 Task: Search one way flight ticket for 2 adults, 2 children, 2 infants in seat in first from Pensacola: Pensacola International Airport to Gillette: Gillette Campbell County Airport on 5-1-2023. Choice of flights is Southwest. Number of bags: 1 checked bag. Outbound departure time preference is 15:00.
Action: Mouse moved to (208, 186)
Screenshot: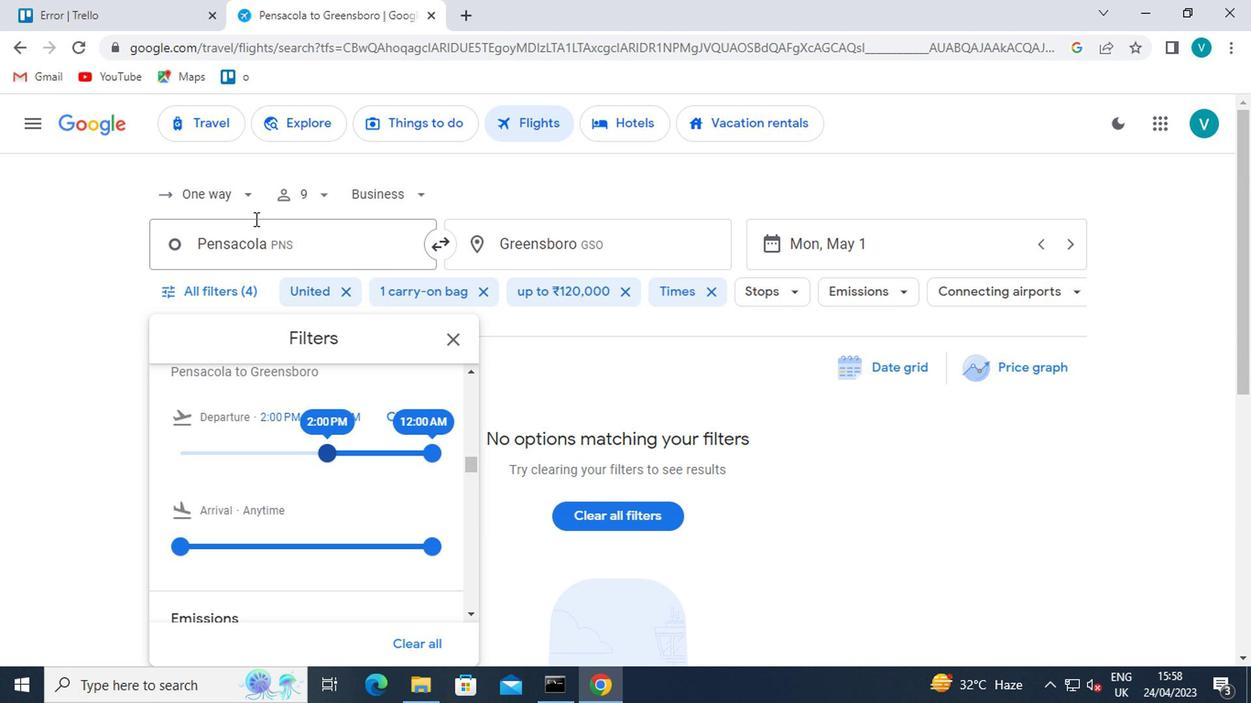 
Action: Mouse pressed left at (208, 186)
Screenshot: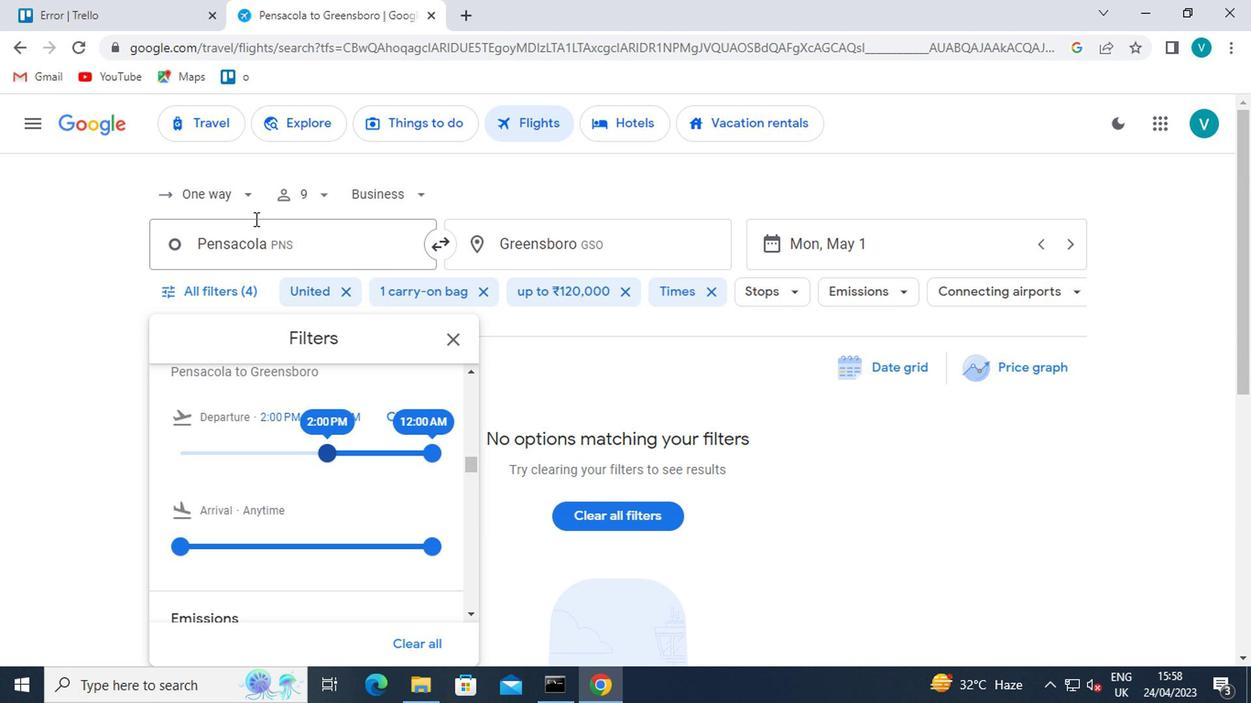 
Action: Mouse moved to (221, 277)
Screenshot: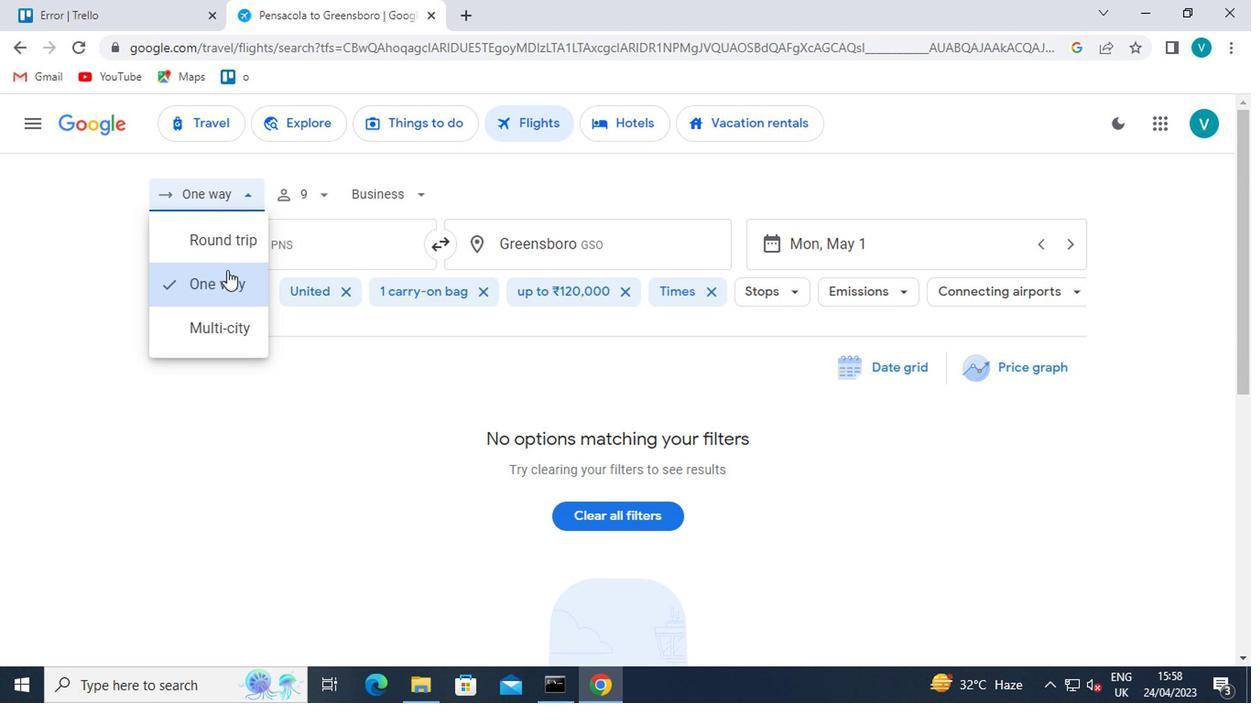 
Action: Mouse pressed left at (221, 277)
Screenshot: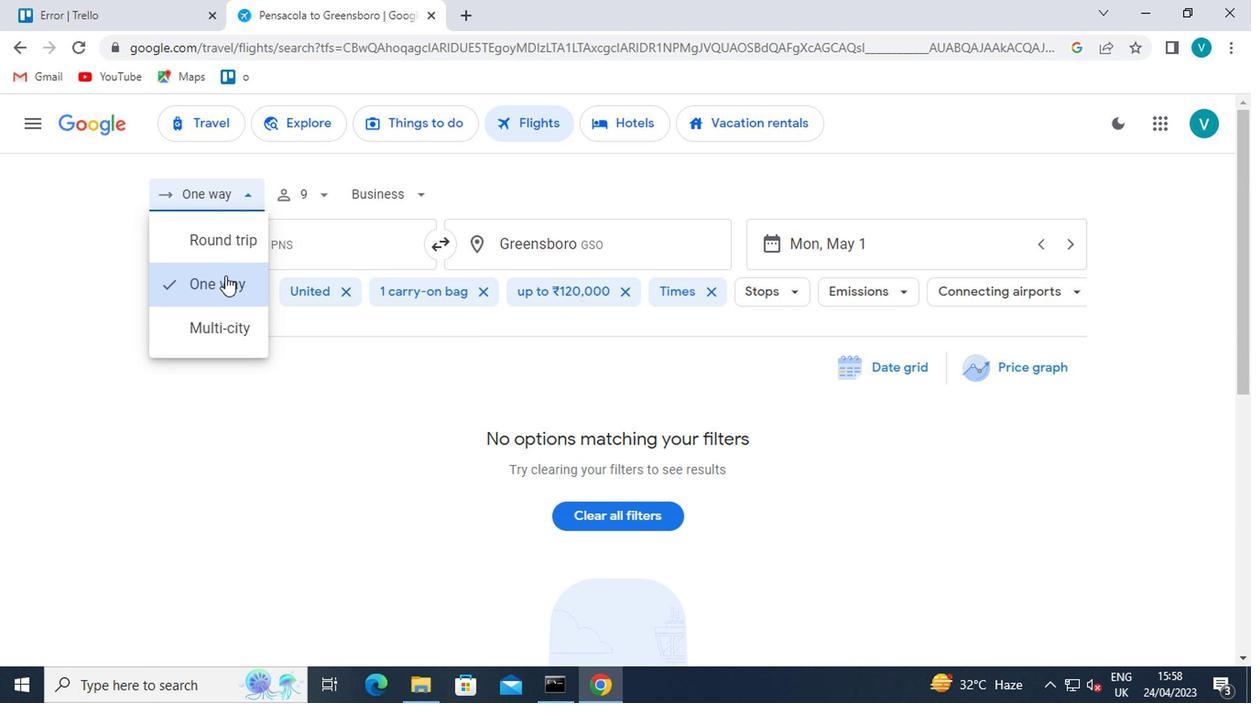
Action: Mouse moved to (312, 198)
Screenshot: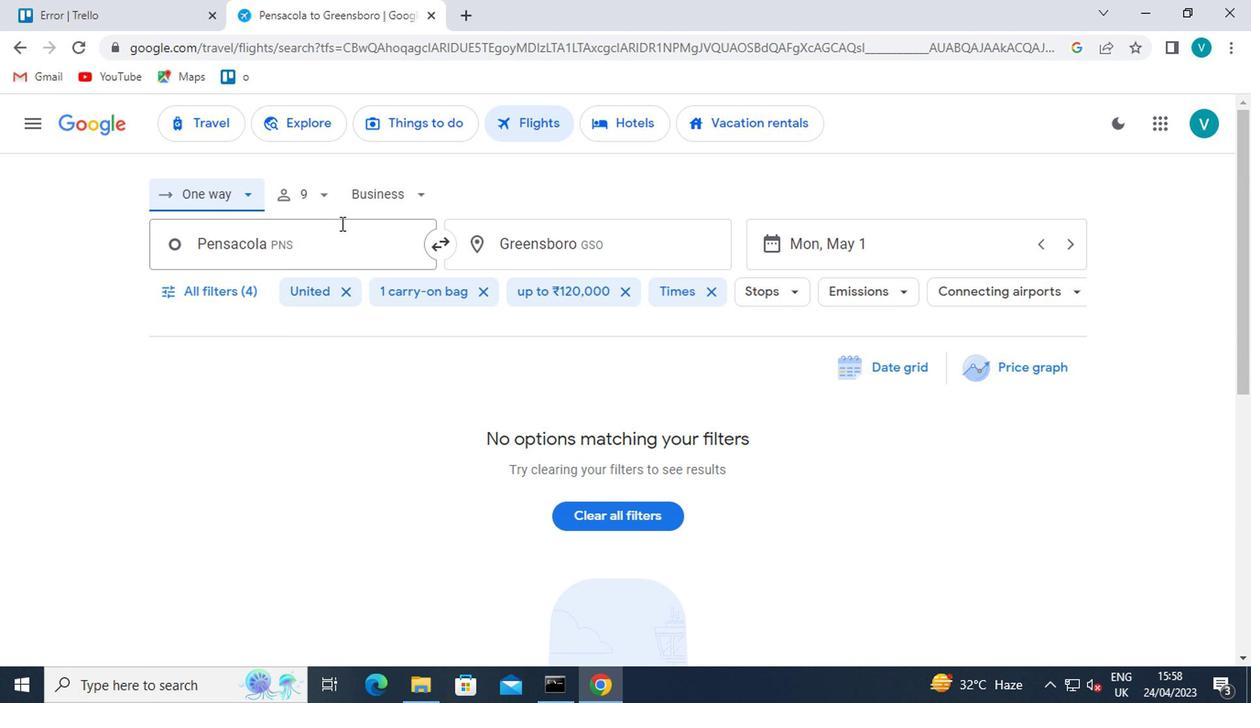 
Action: Mouse pressed left at (312, 198)
Screenshot: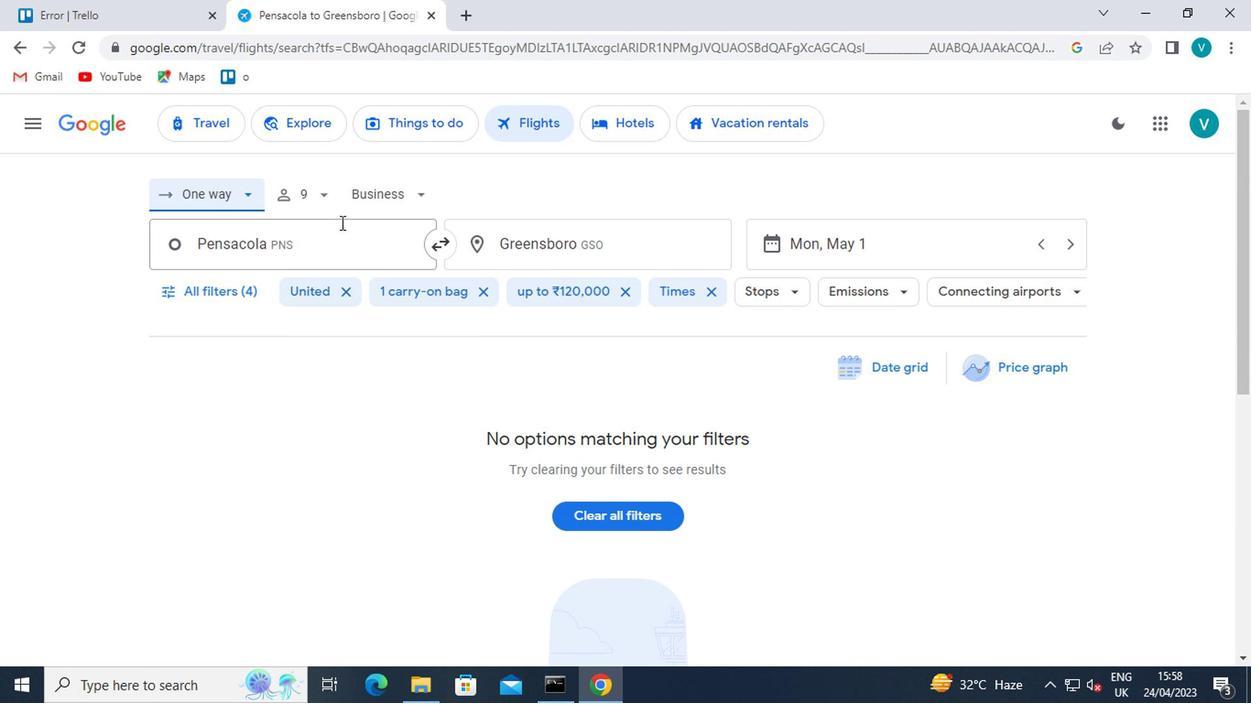 
Action: Mouse moved to (456, 246)
Screenshot: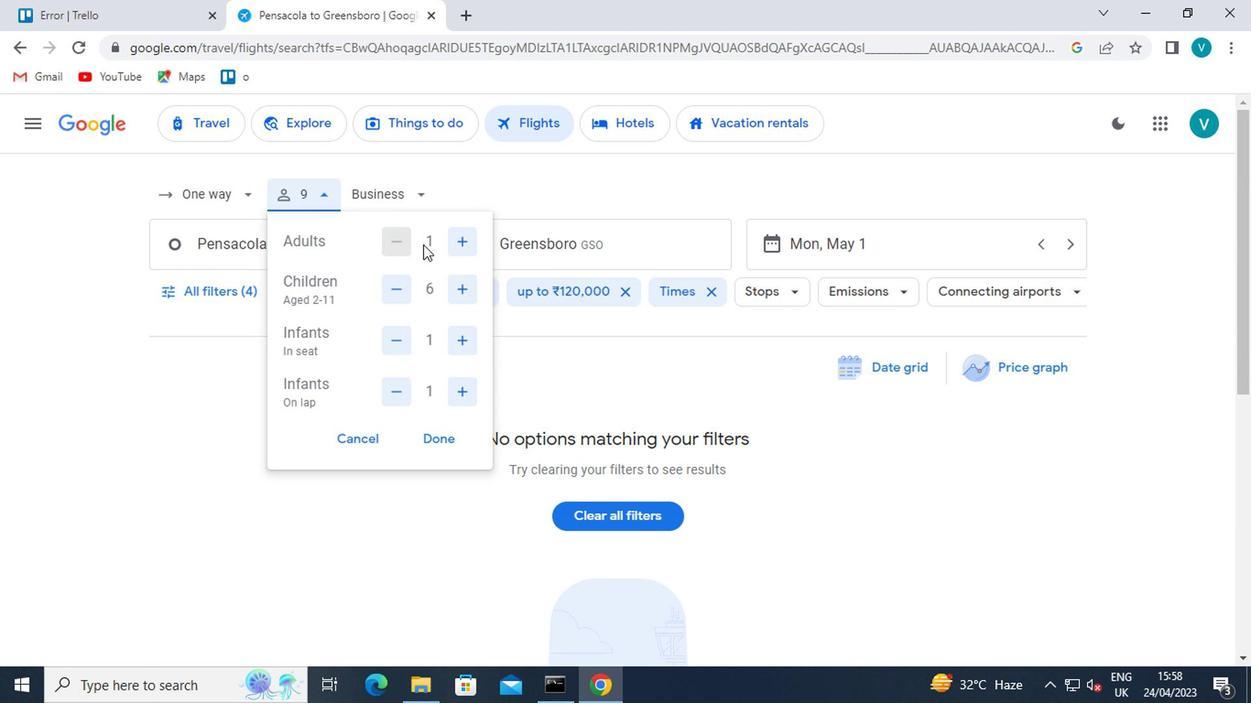 
Action: Mouse pressed left at (456, 246)
Screenshot: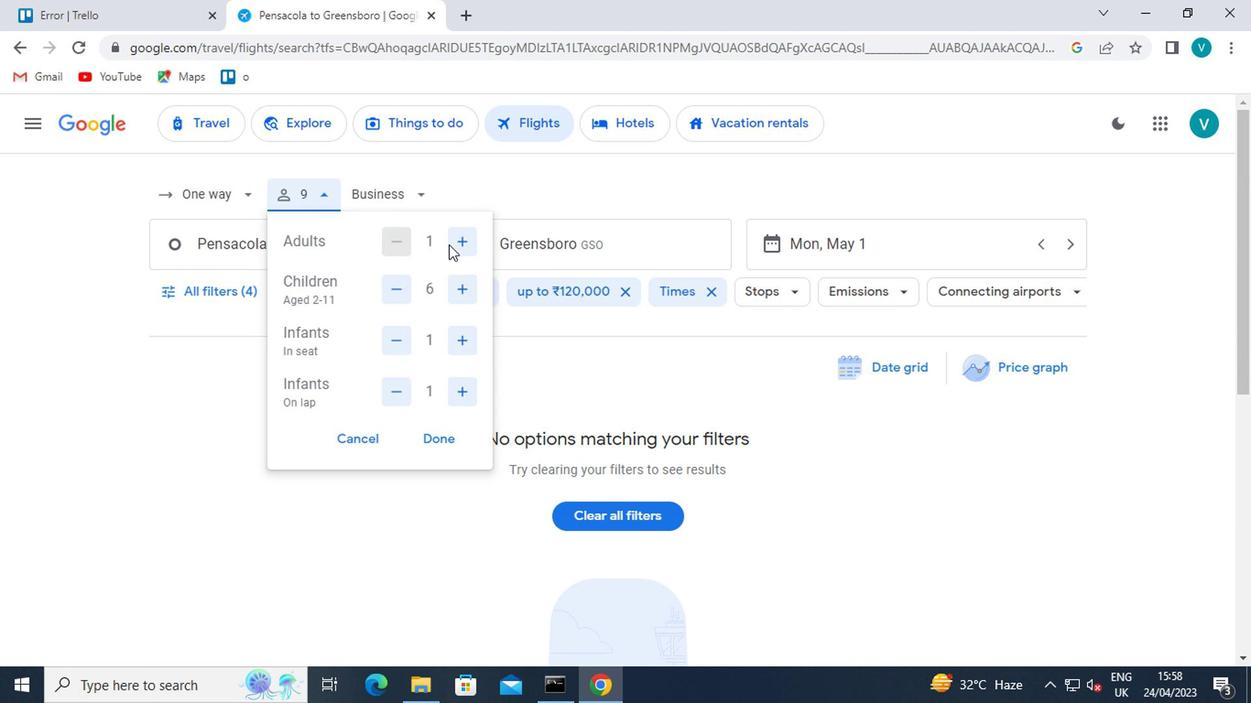 
Action: Mouse moved to (390, 284)
Screenshot: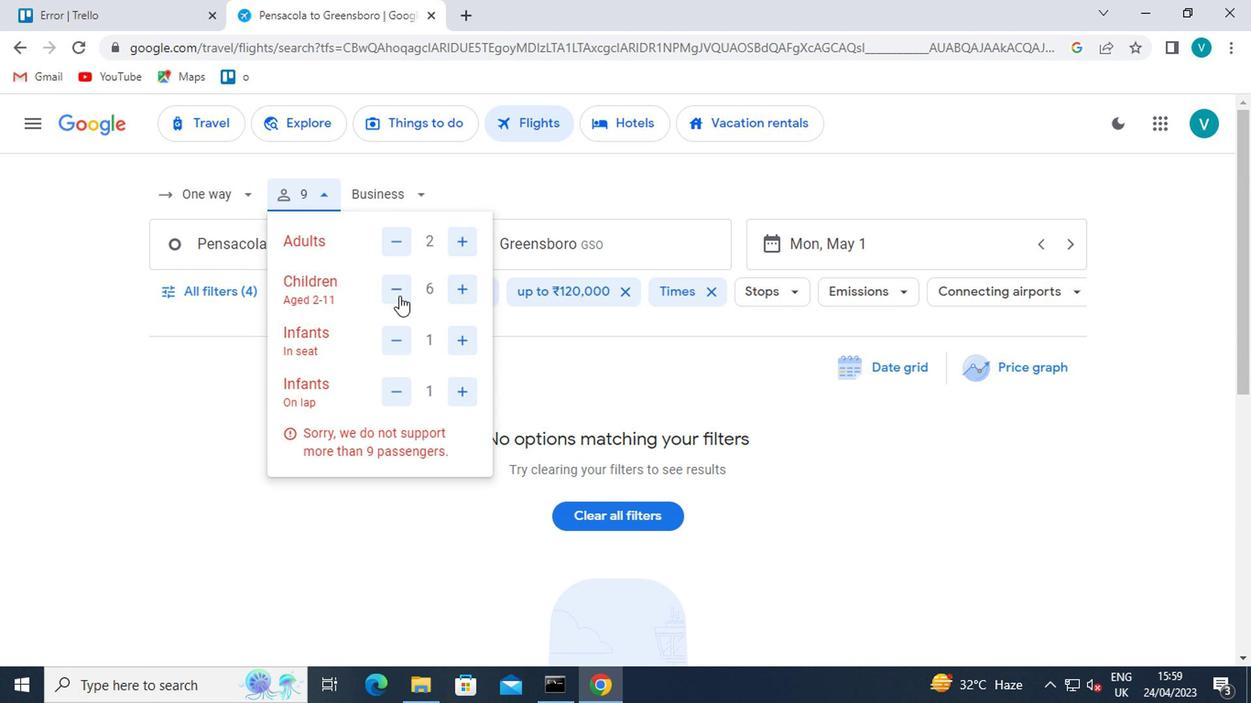 
Action: Mouse pressed left at (390, 284)
Screenshot: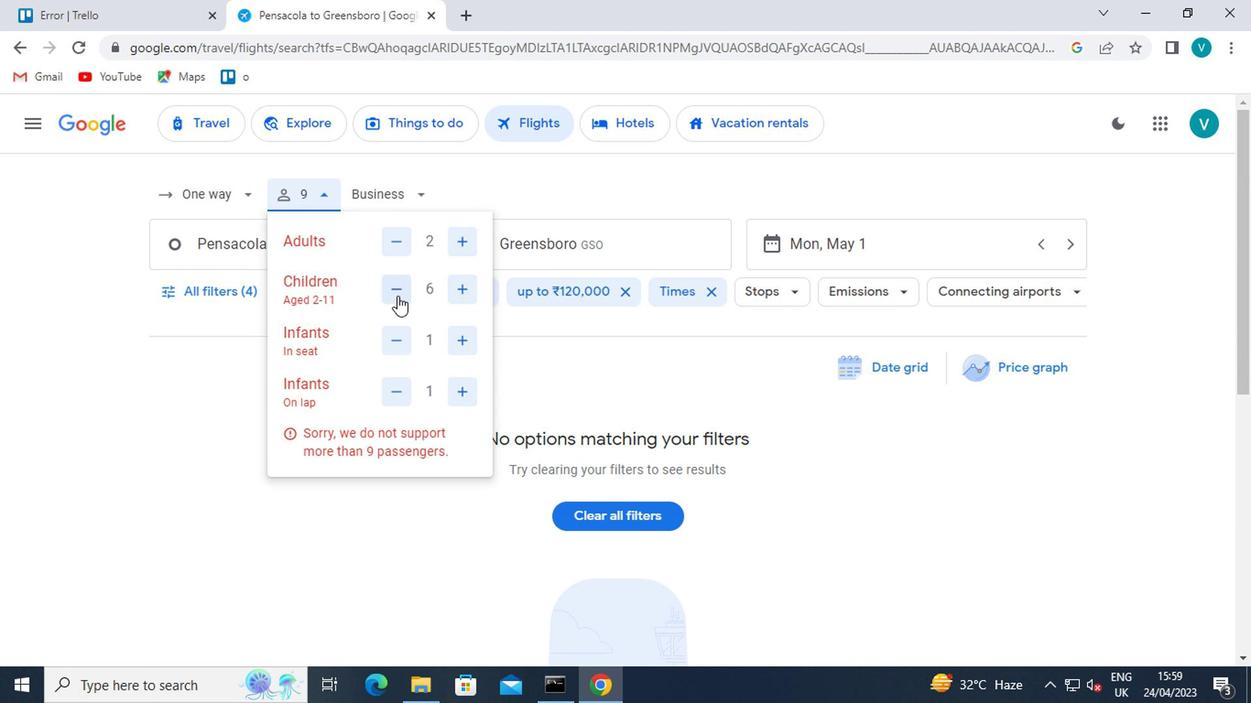 
Action: Mouse moved to (390, 284)
Screenshot: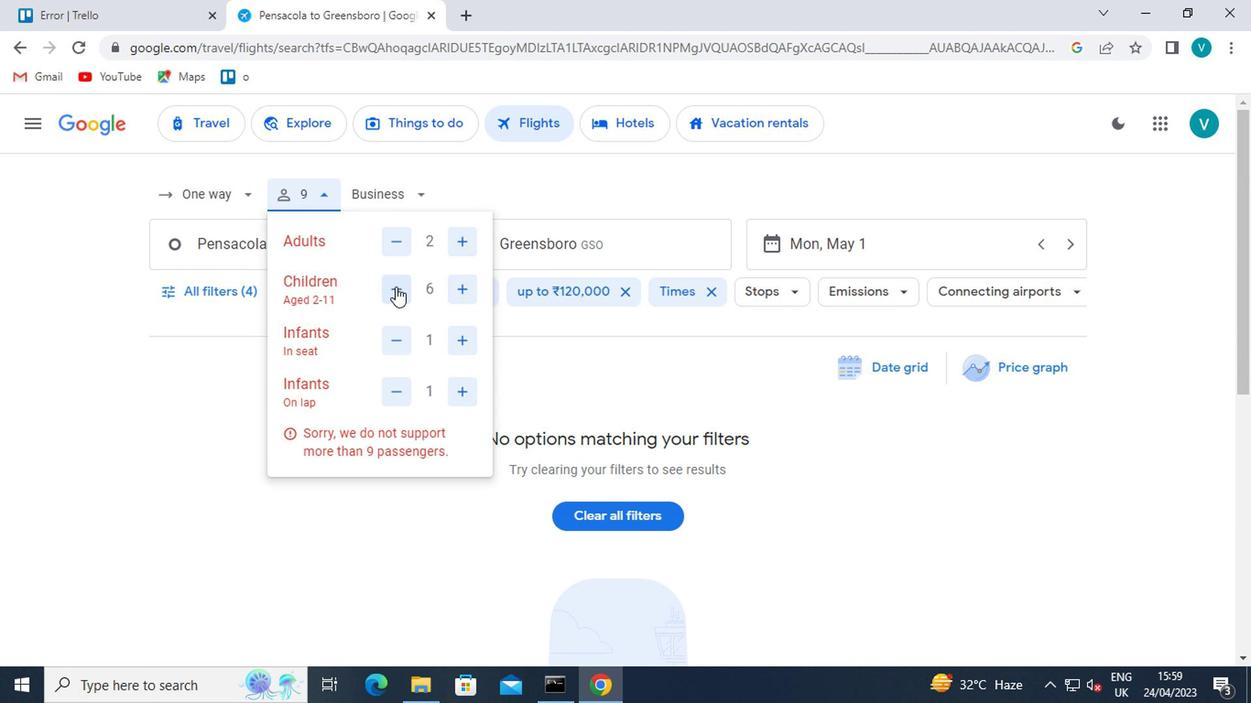 
Action: Mouse pressed left at (390, 284)
Screenshot: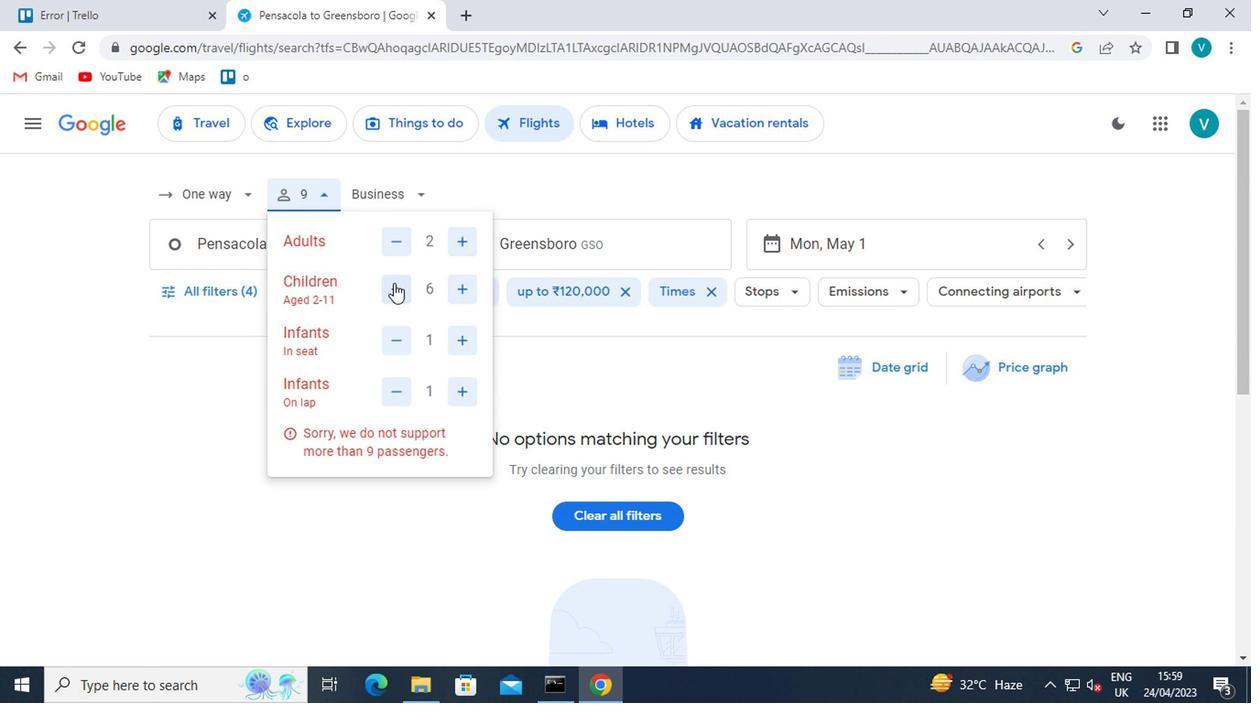 
Action: Mouse pressed left at (390, 284)
Screenshot: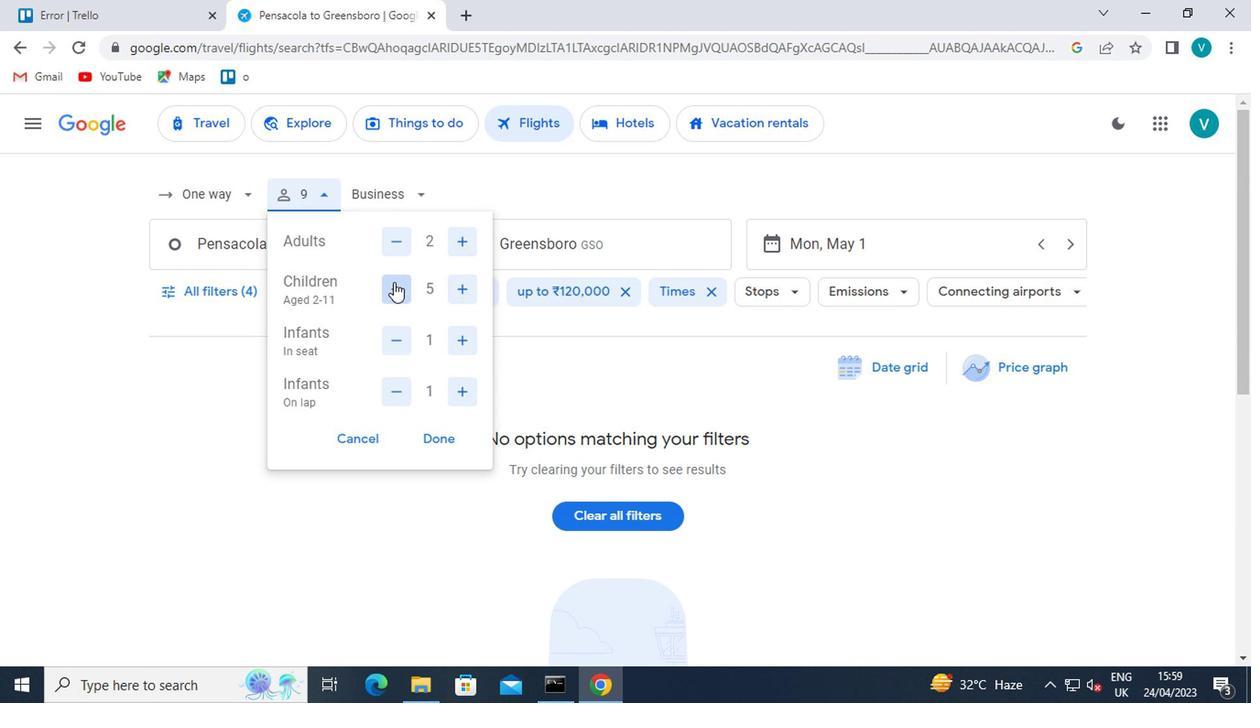 
Action: Mouse pressed left at (390, 284)
Screenshot: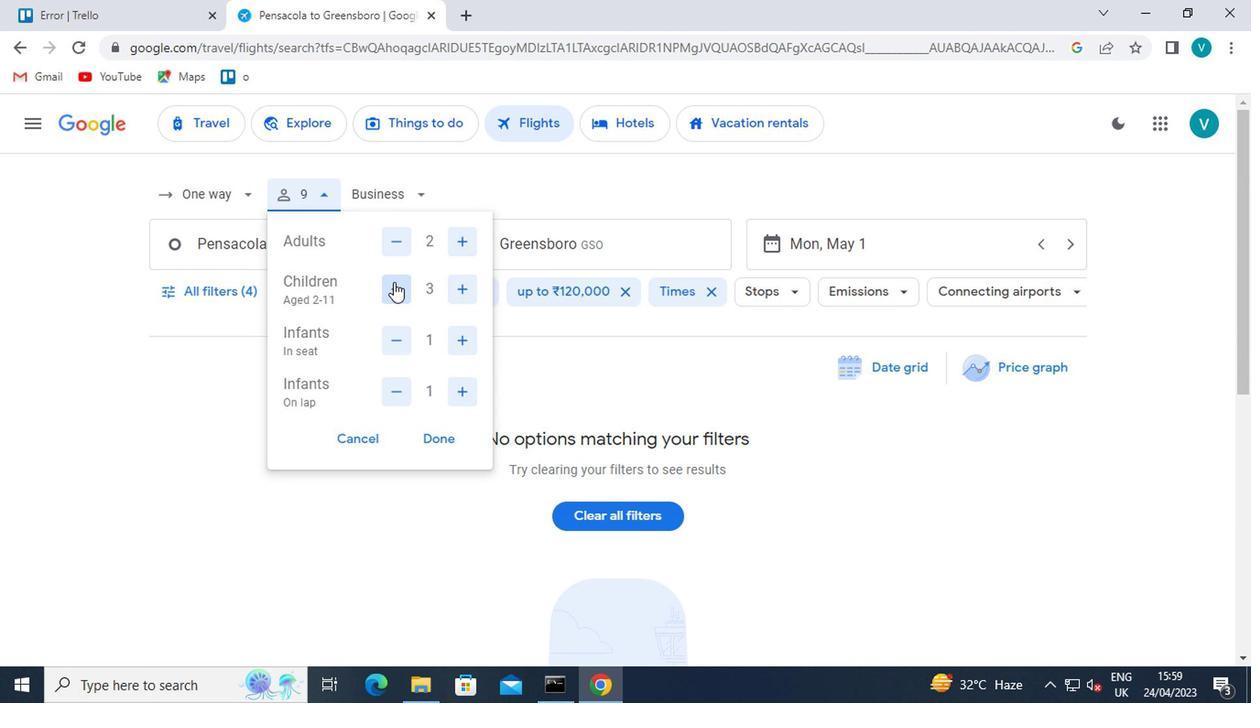 
Action: Mouse moved to (462, 331)
Screenshot: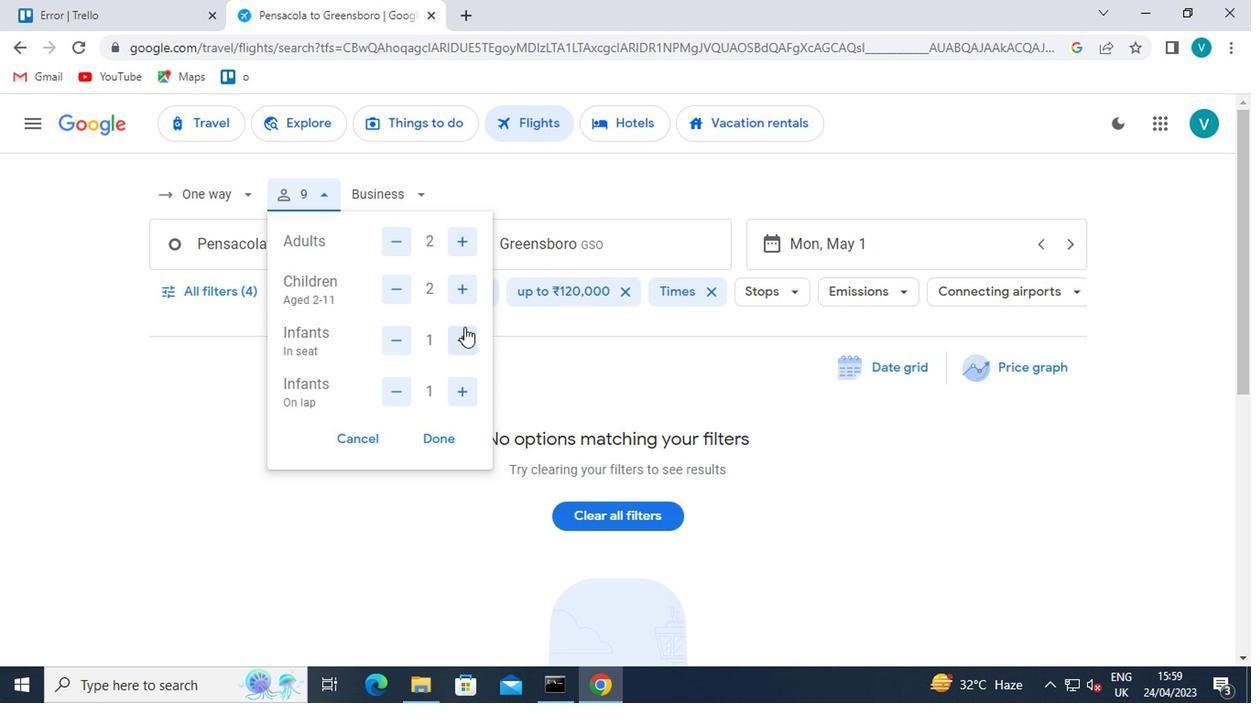 
Action: Mouse pressed left at (462, 331)
Screenshot: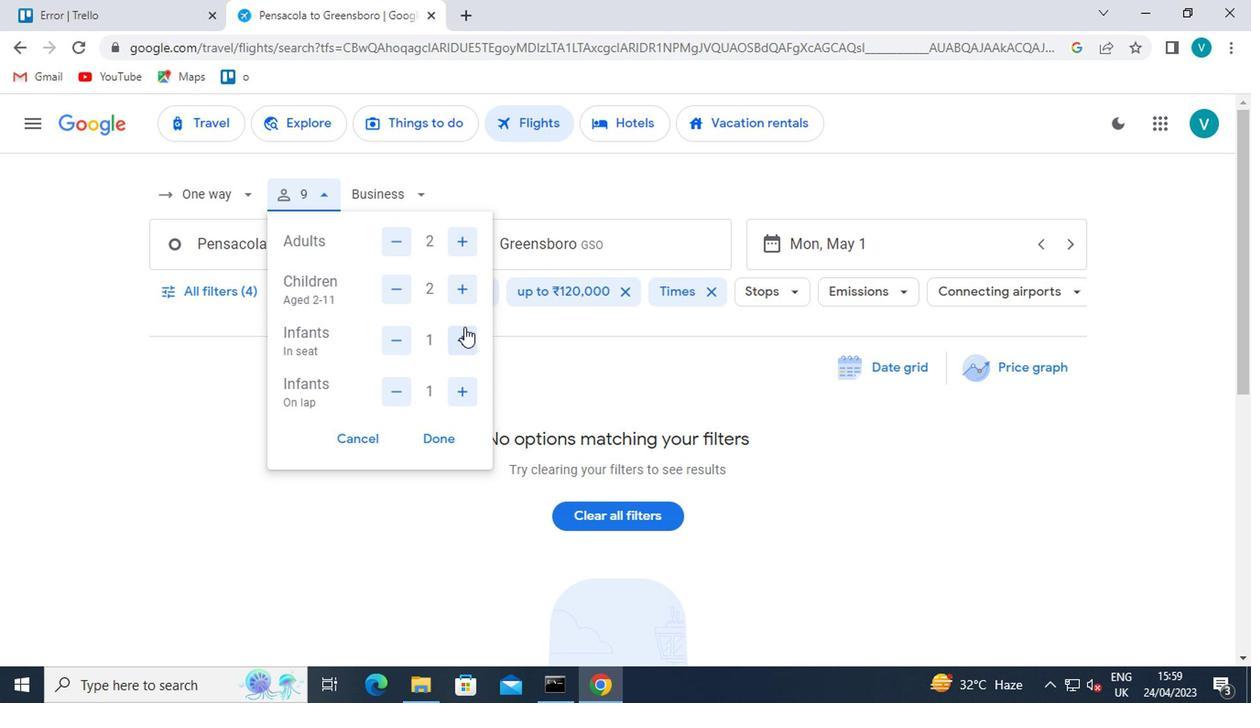 
Action: Mouse moved to (380, 392)
Screenshot: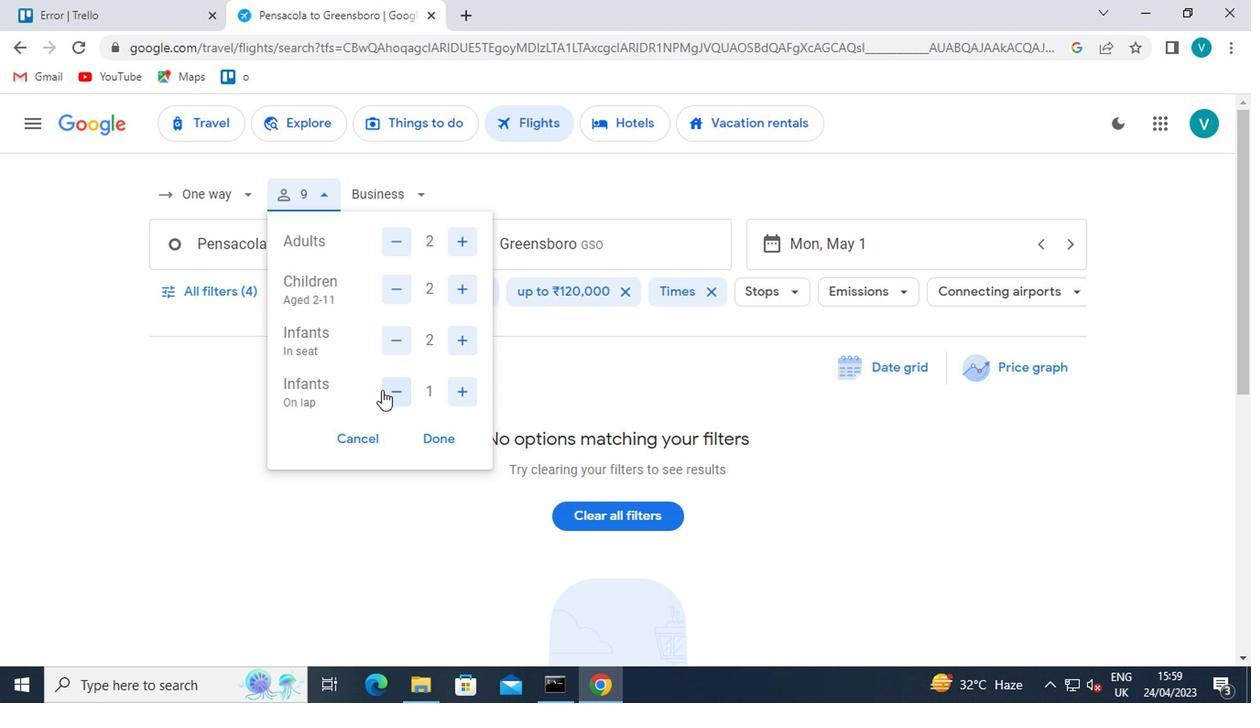 
Action: Mouse pressed left at (380, 392)
Screenshot: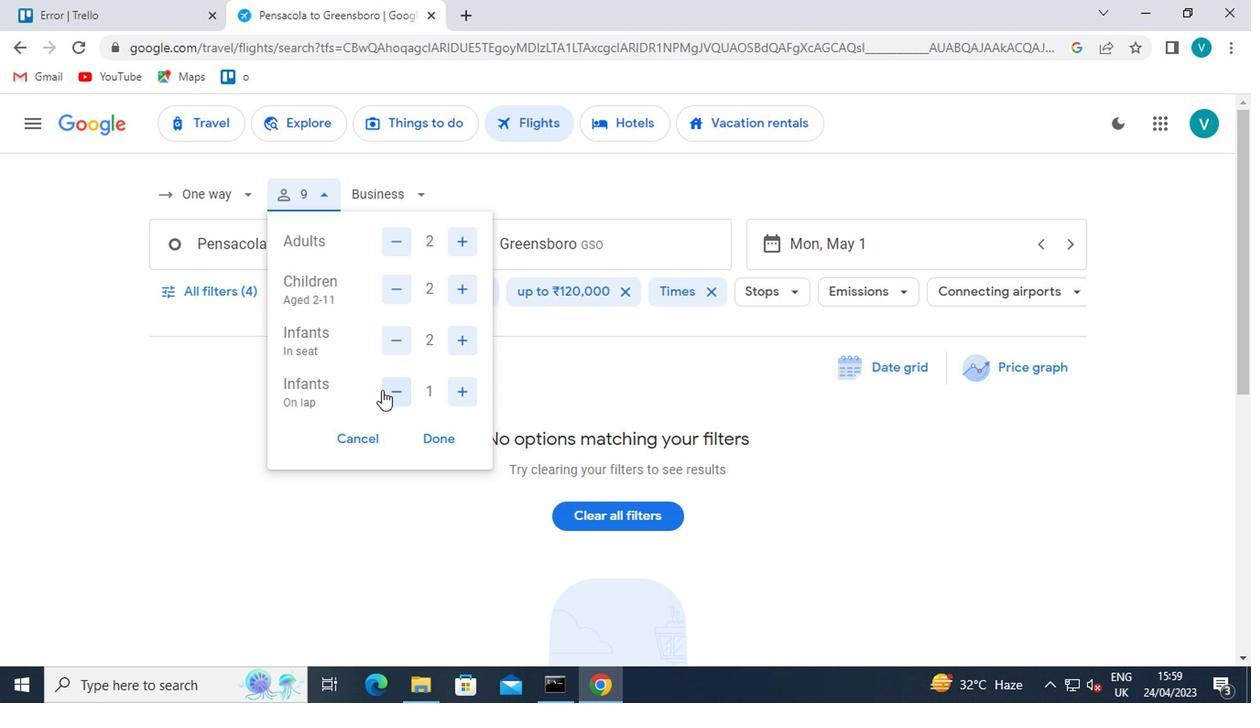 
Action: Mouse moved to (430, 434)
Screenshot: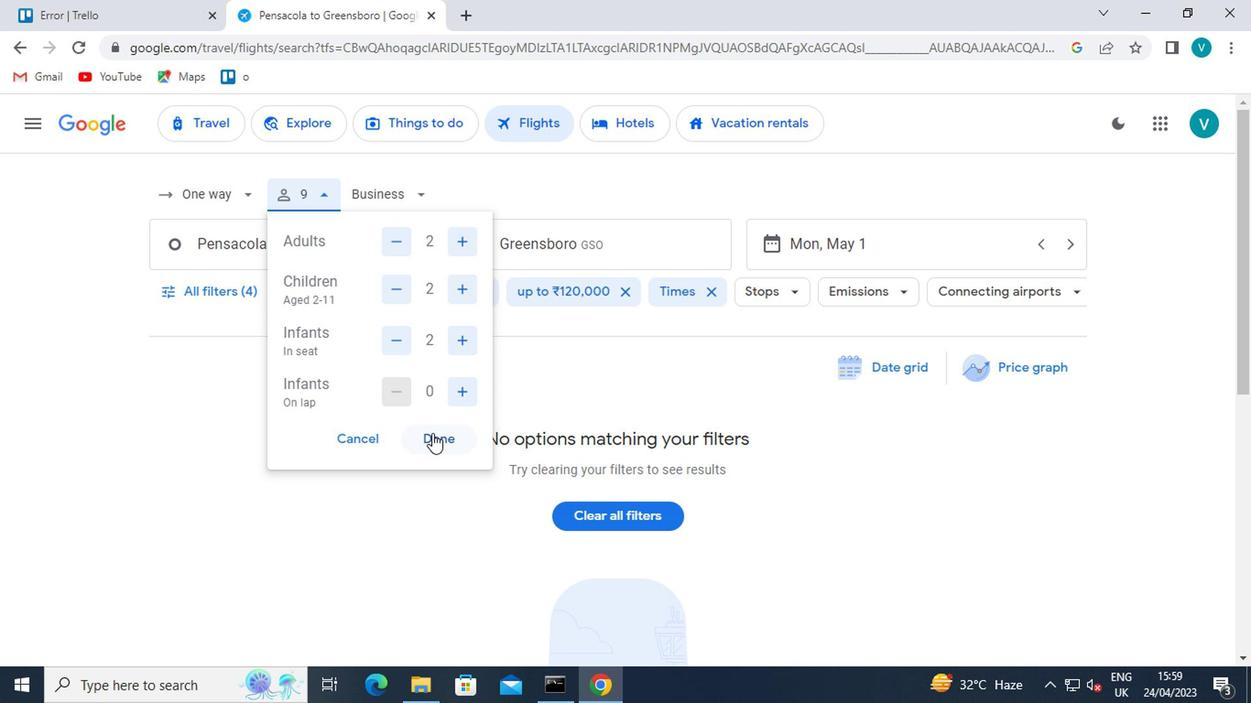 
Action: Mouse pressed left at (430, 434)
Screenshot: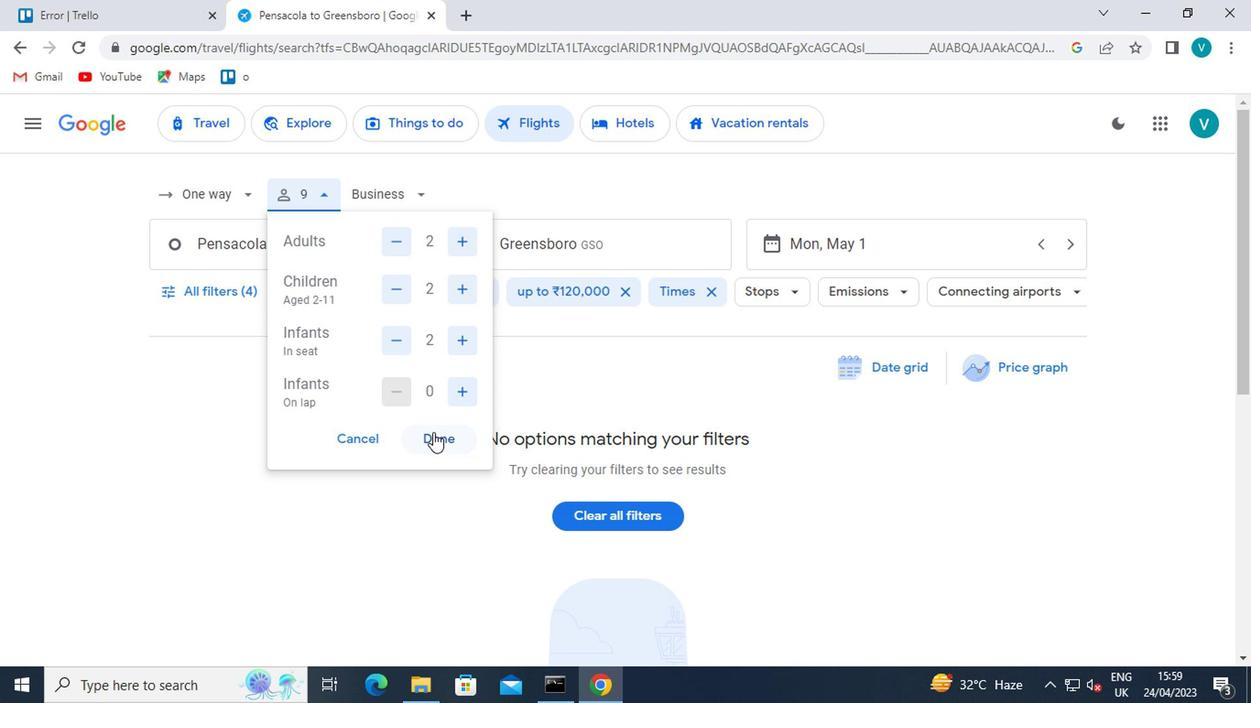 
Action: Mouse moved to (409, 195)
Screenshot: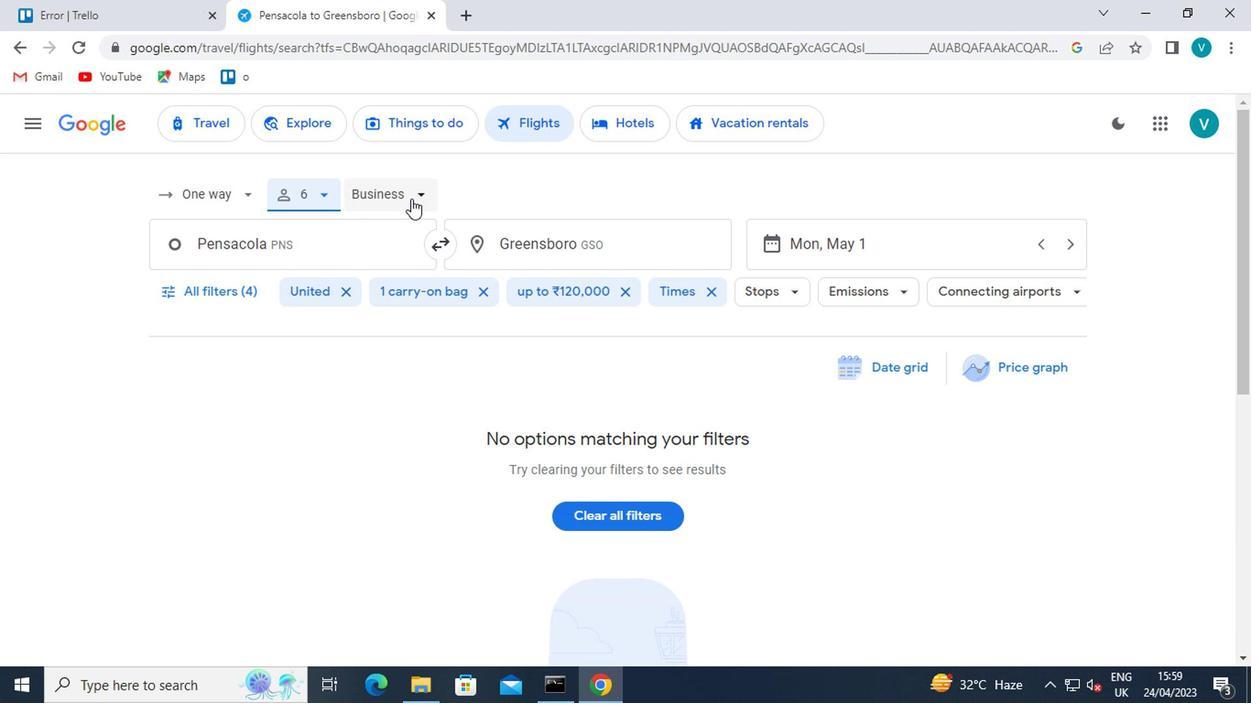 
Action: Mouse pressed left at (409, 195)
Screenshot: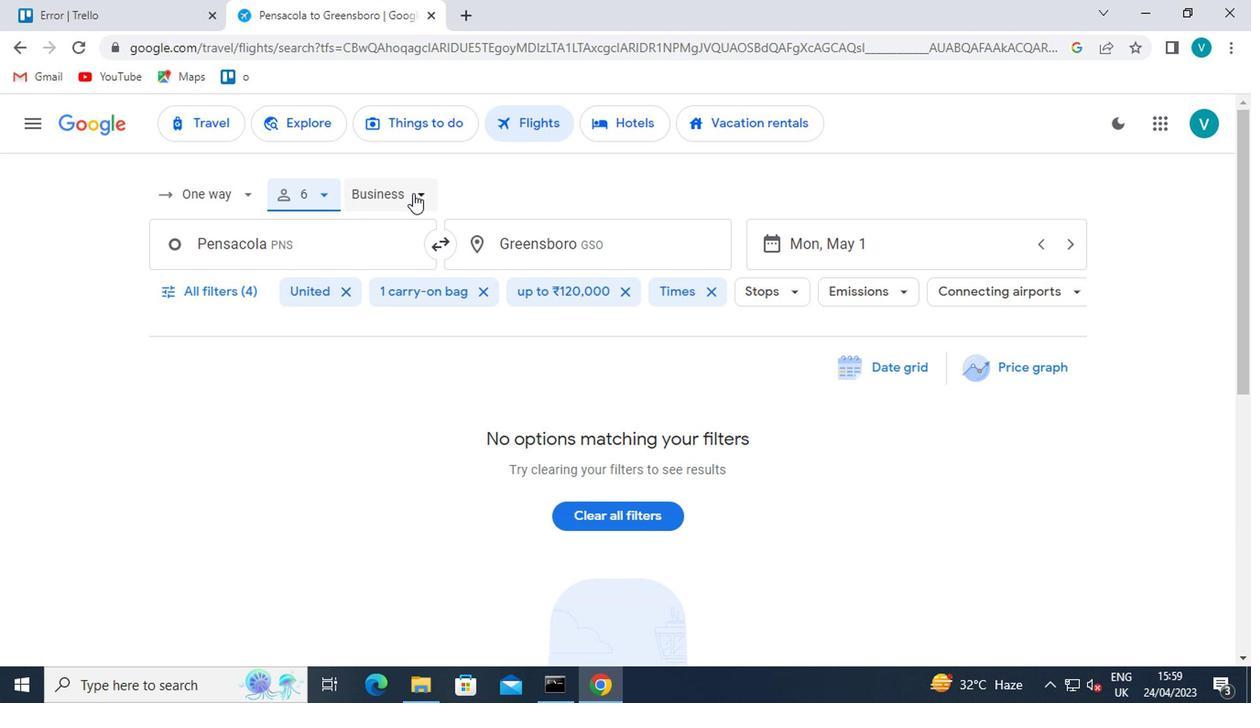 
Action: Mouse moved to (391, 370)
Screenshot: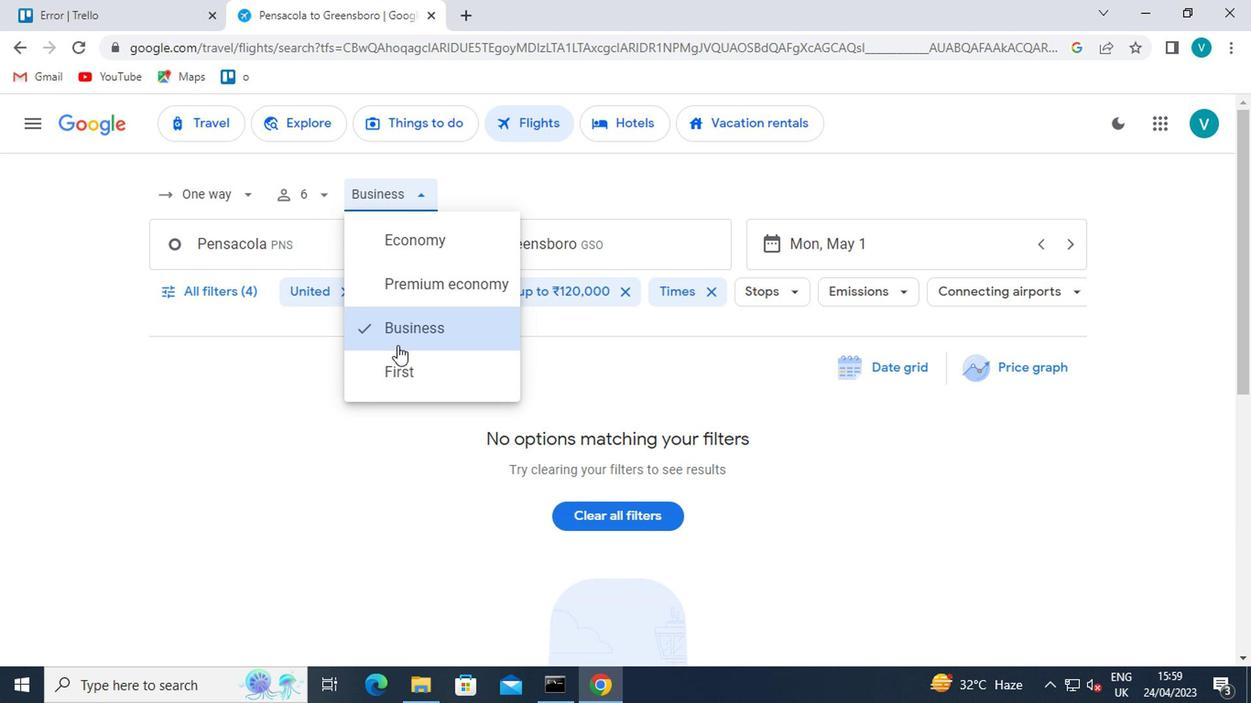 
Action: Mouse pressed left at (391, 370)
Screenshot: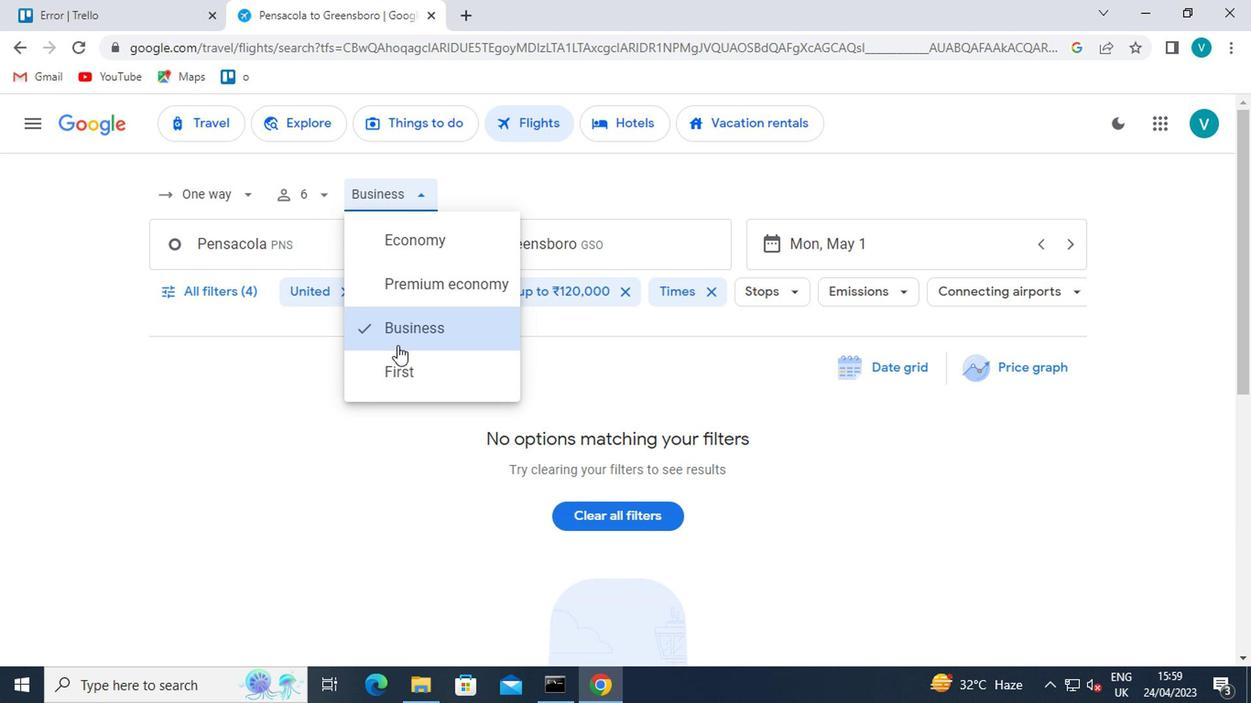 
Action: Mouse moved to (291, 240)
Screenshot: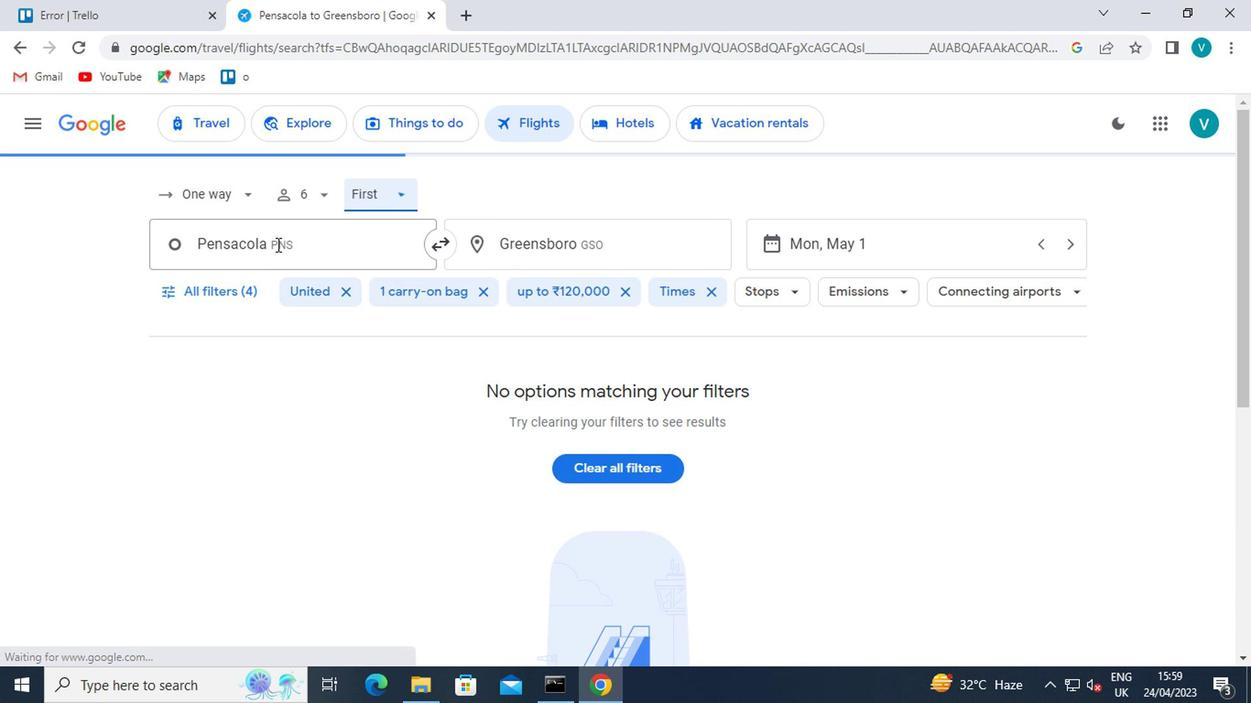 
Action: Mouse pressed left at (291, 240)
Screenshot: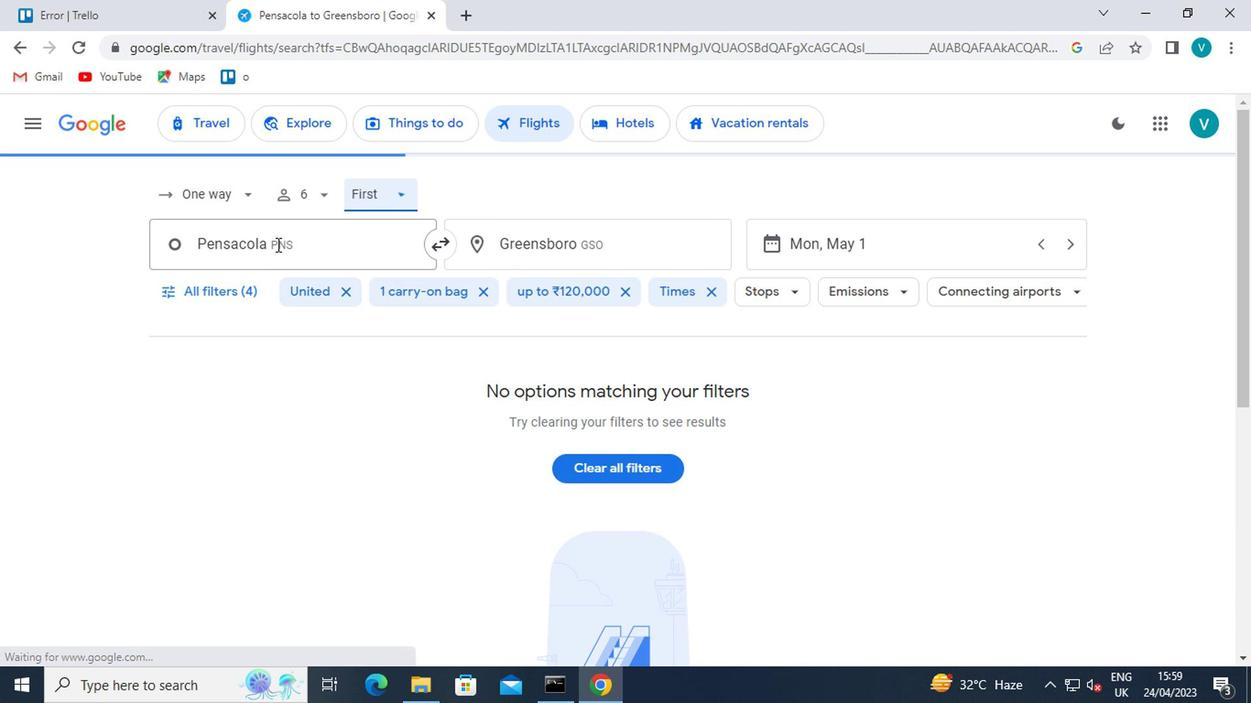 
Action: Mouse moved to (297, 347)
Screenshot: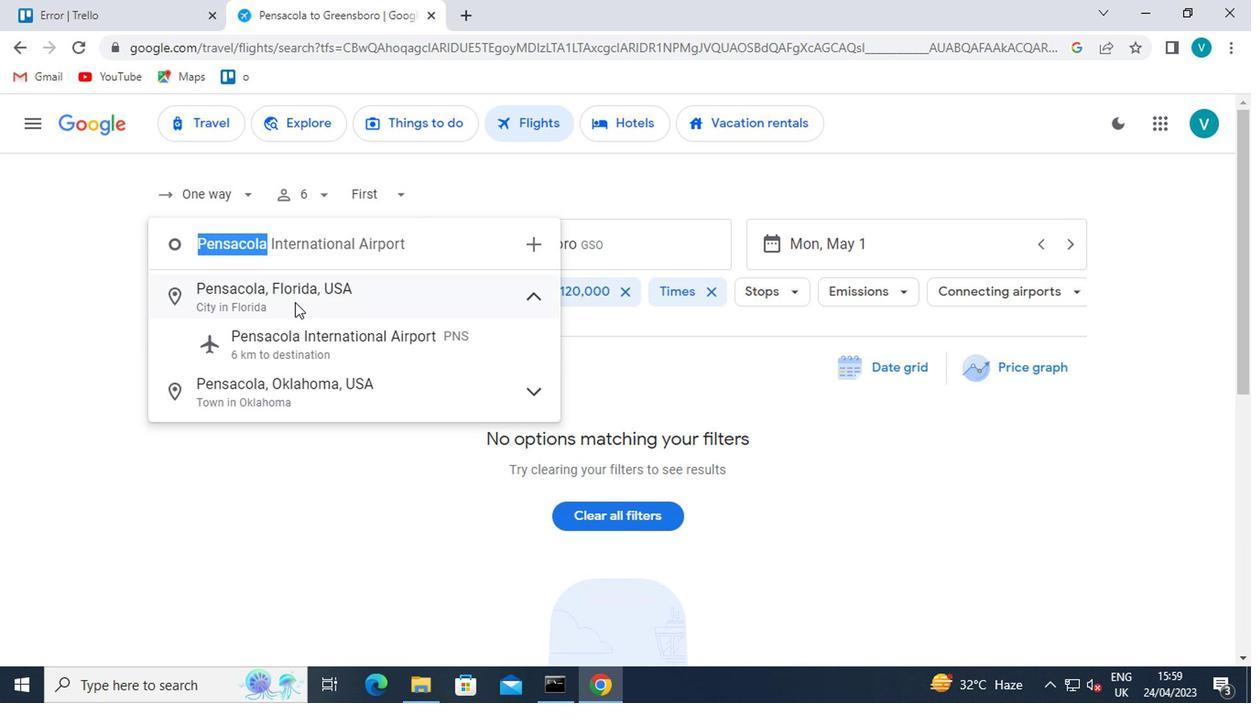 
Action: Mouse pressed left at (297, 347)
Screenshot: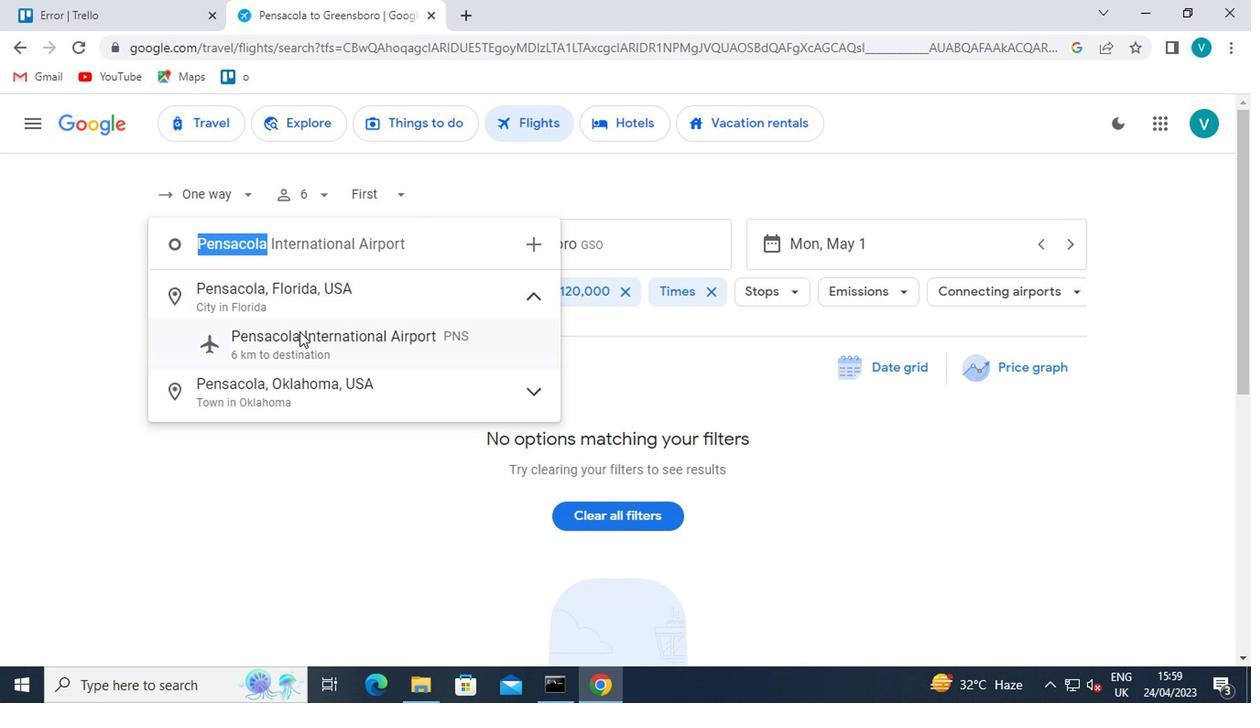 
Action: Mouse moved to (634, 245)
Screenshot: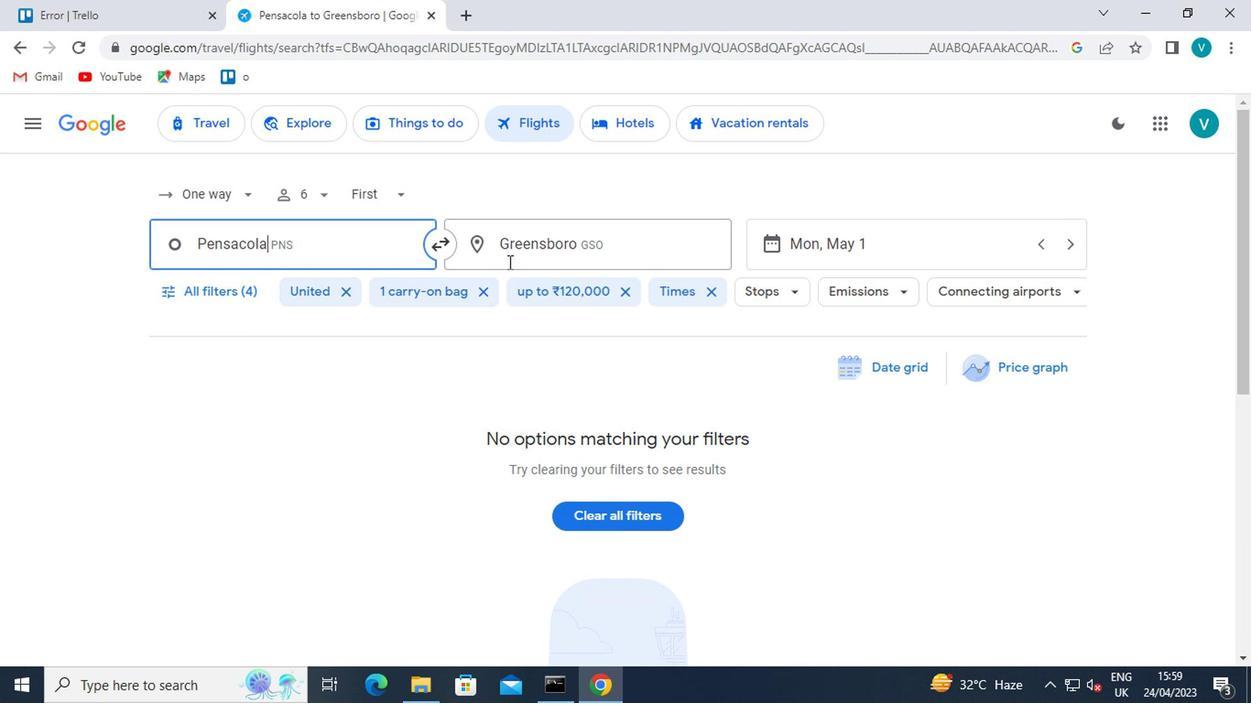 
Action: Mouse pressed left at (634, 245)
Screenshot: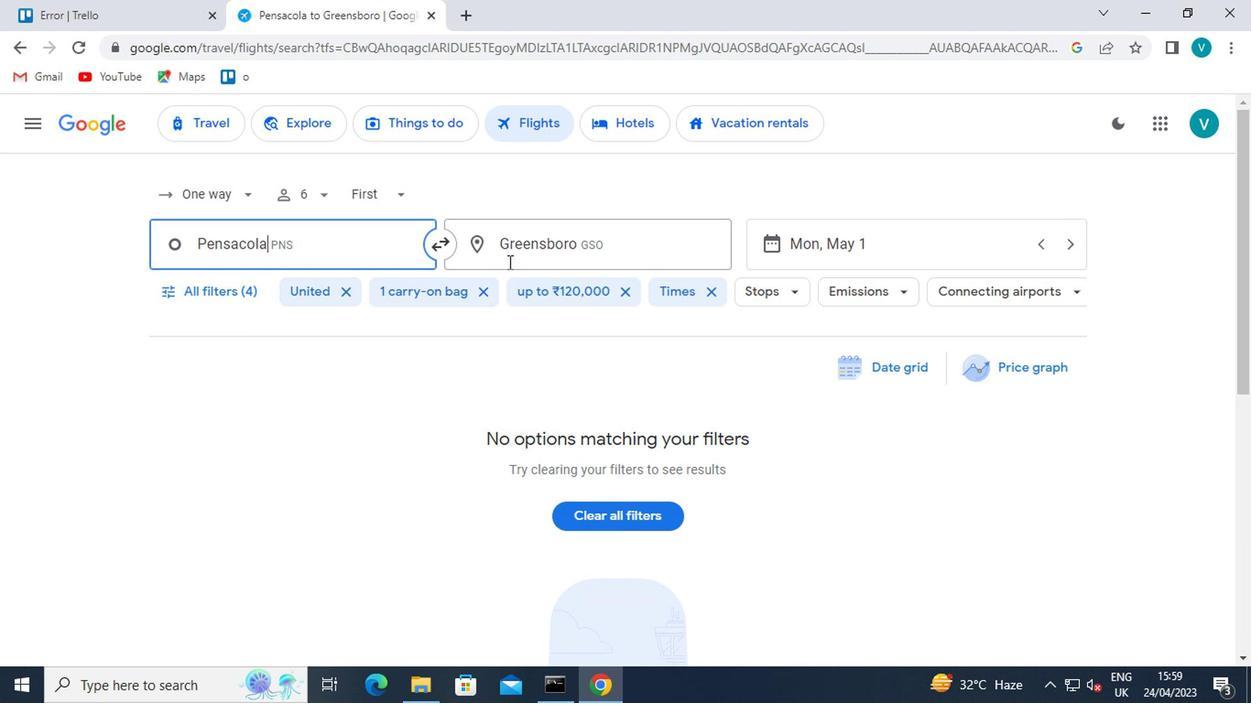 
Action: Mouse moved to (620, 252)
Screenshot: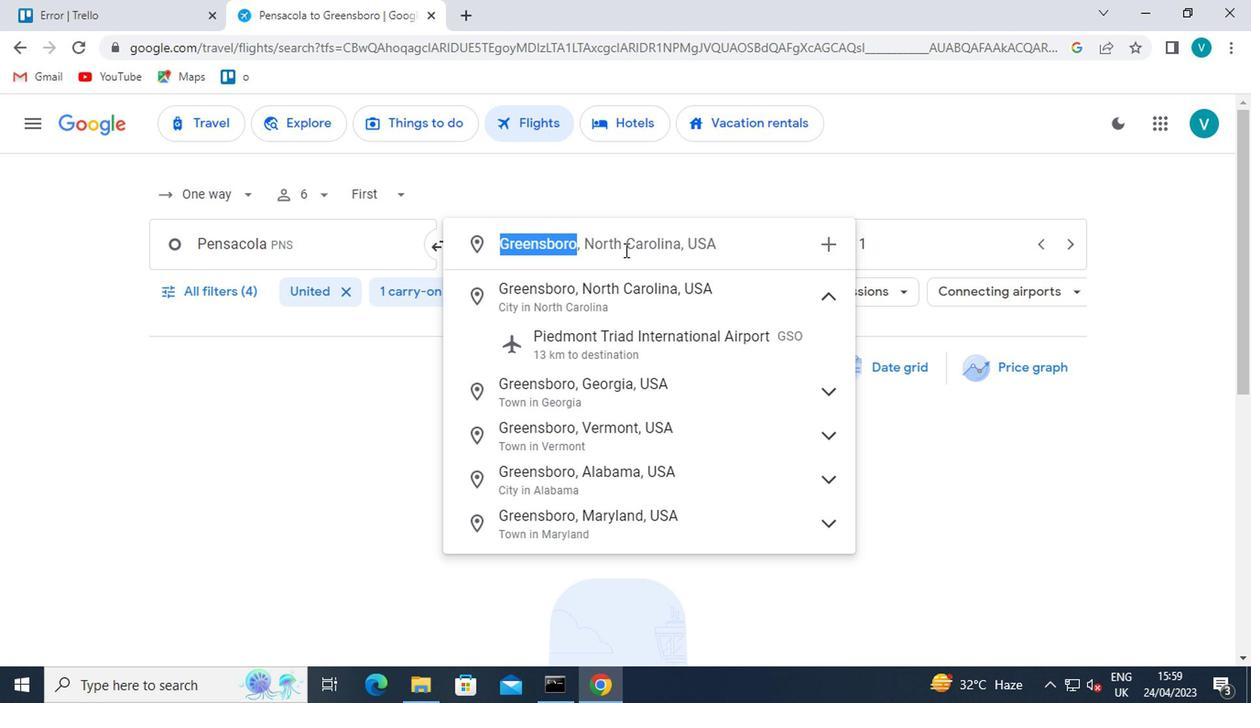 
Action: Key pressed <Key.shift><Key.shift><Key.shift><Key.shift><Key.shift><Key.shift><Key.shift>GILLETTE
Screenshot: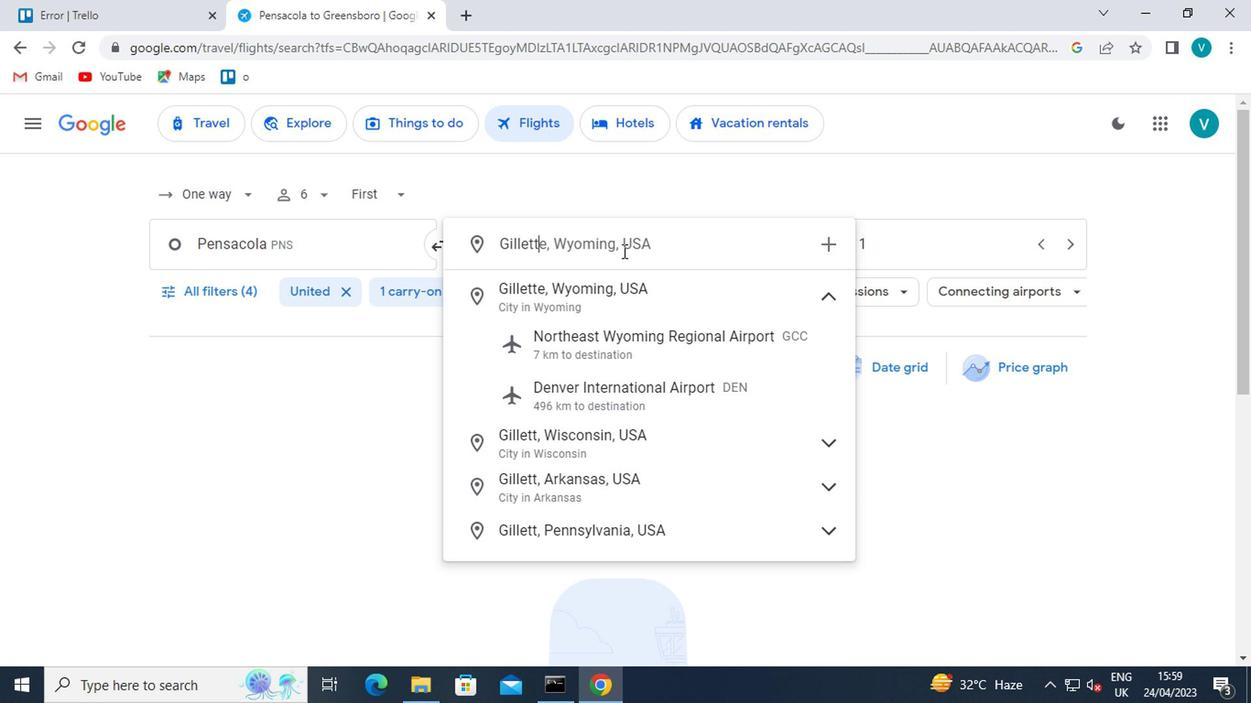 
Action: Mouse moved to (604, 263)
Screenshot: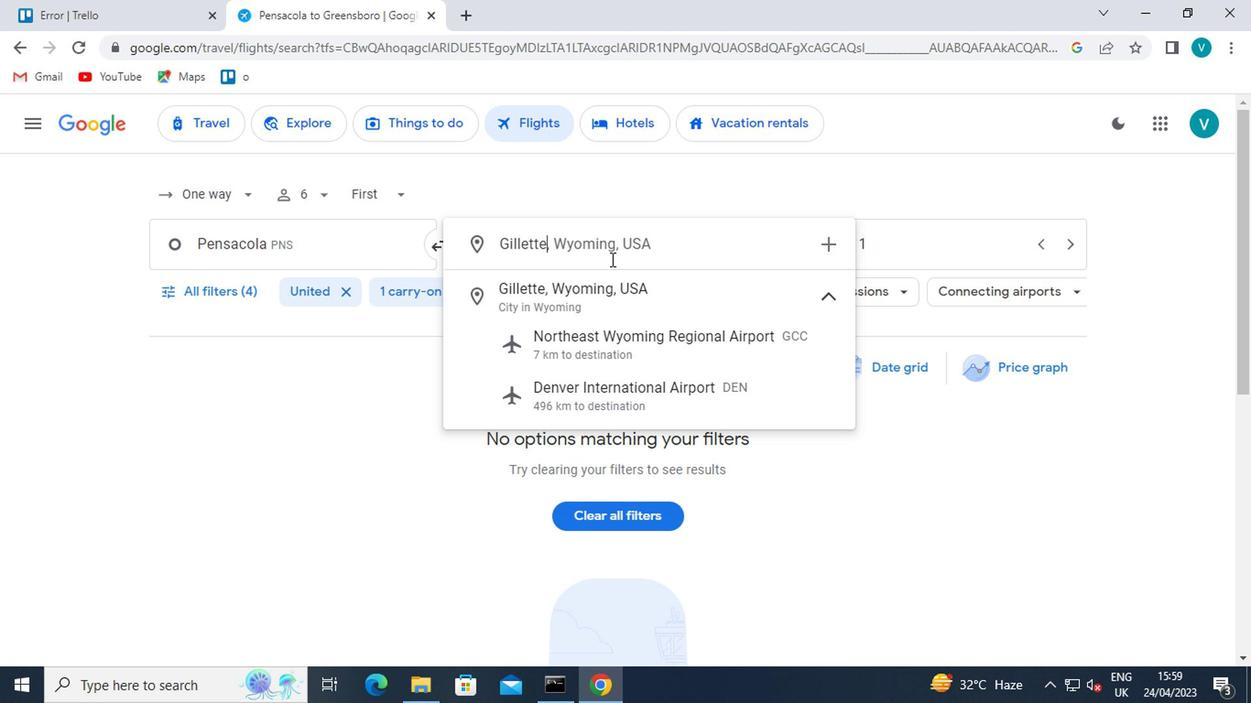 
Action: Key pressed <Key.enter>
Screenshot: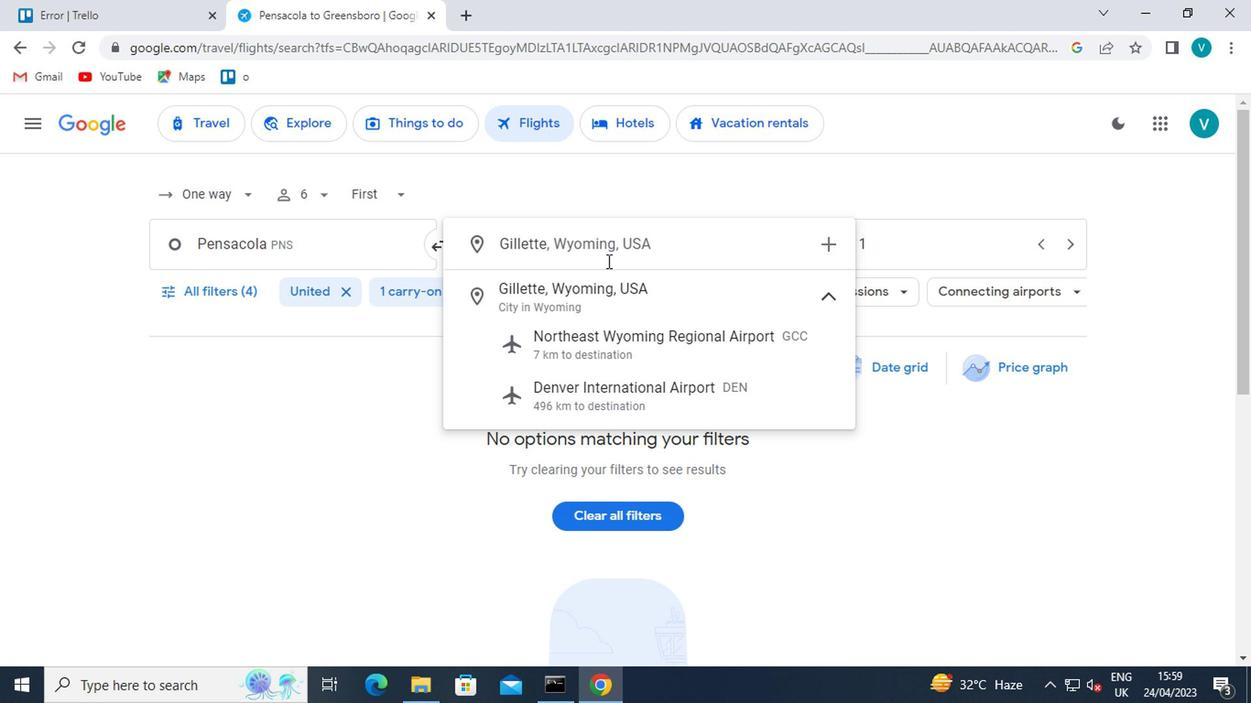 
Action: Mouse moved to (879, 246)
Screenshot: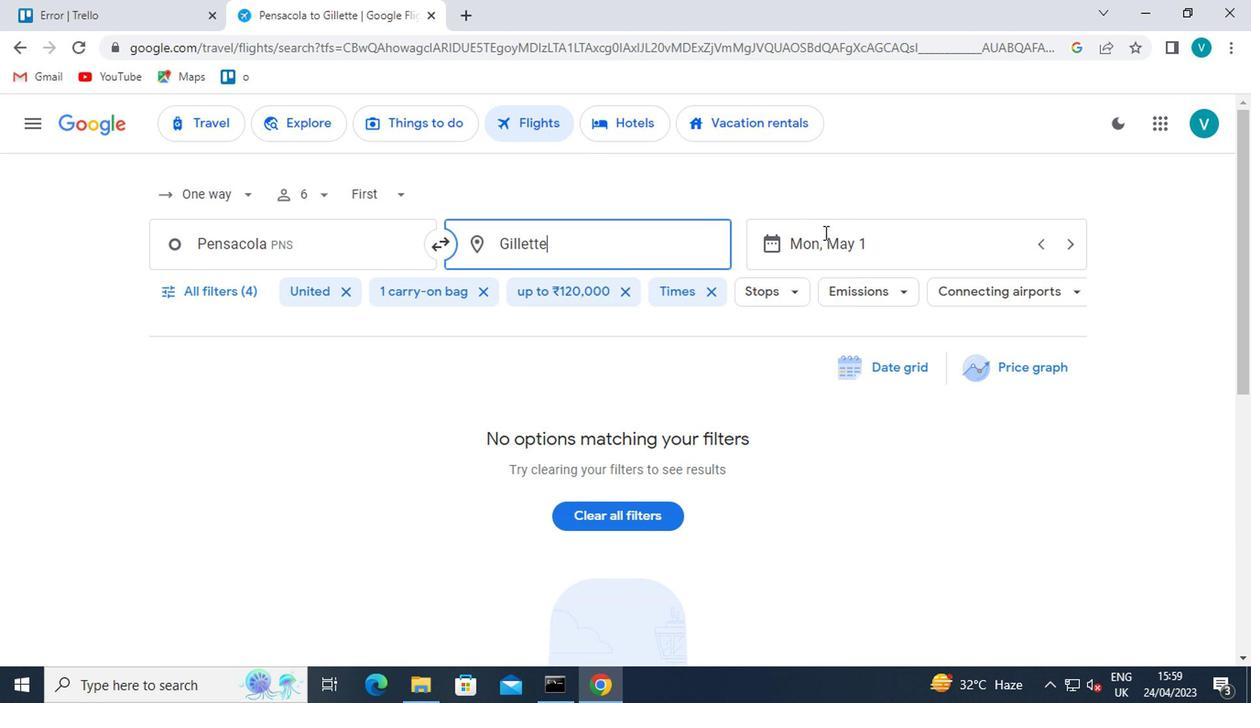 
Action: Mouse pressed left at (879, 246)
Screenshot: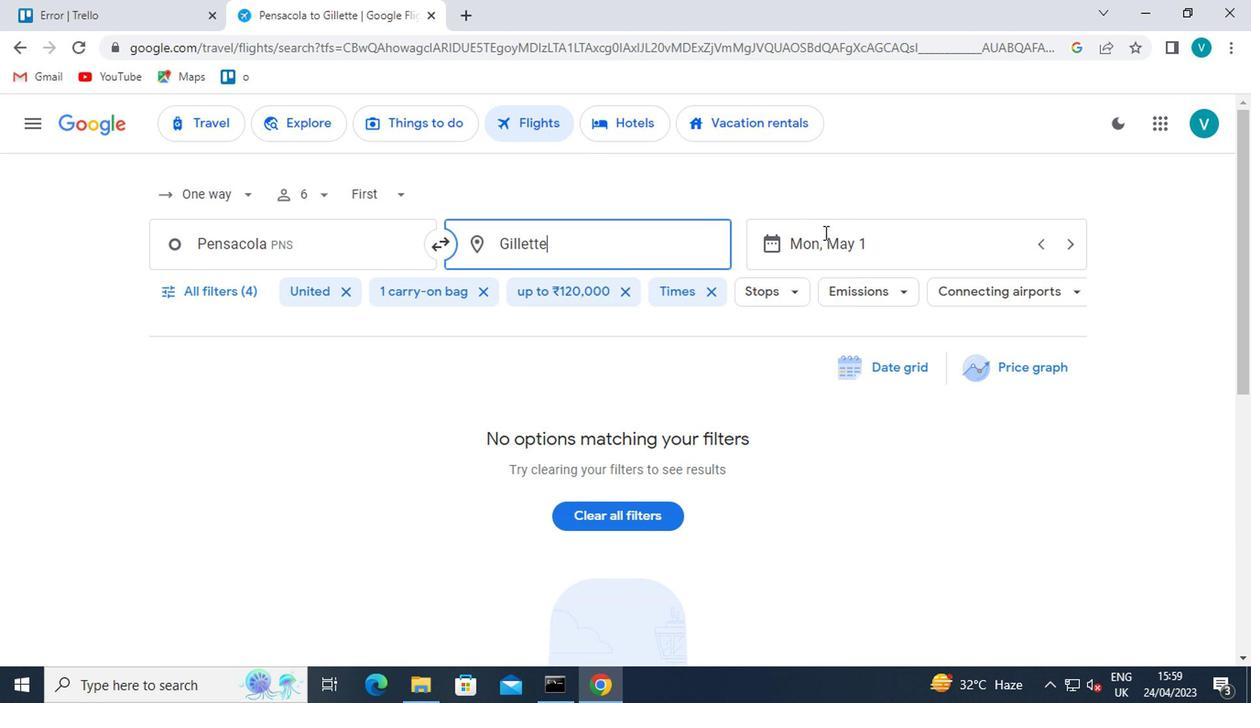 
Action: Mouse moved to (826, 345)
Screenshot: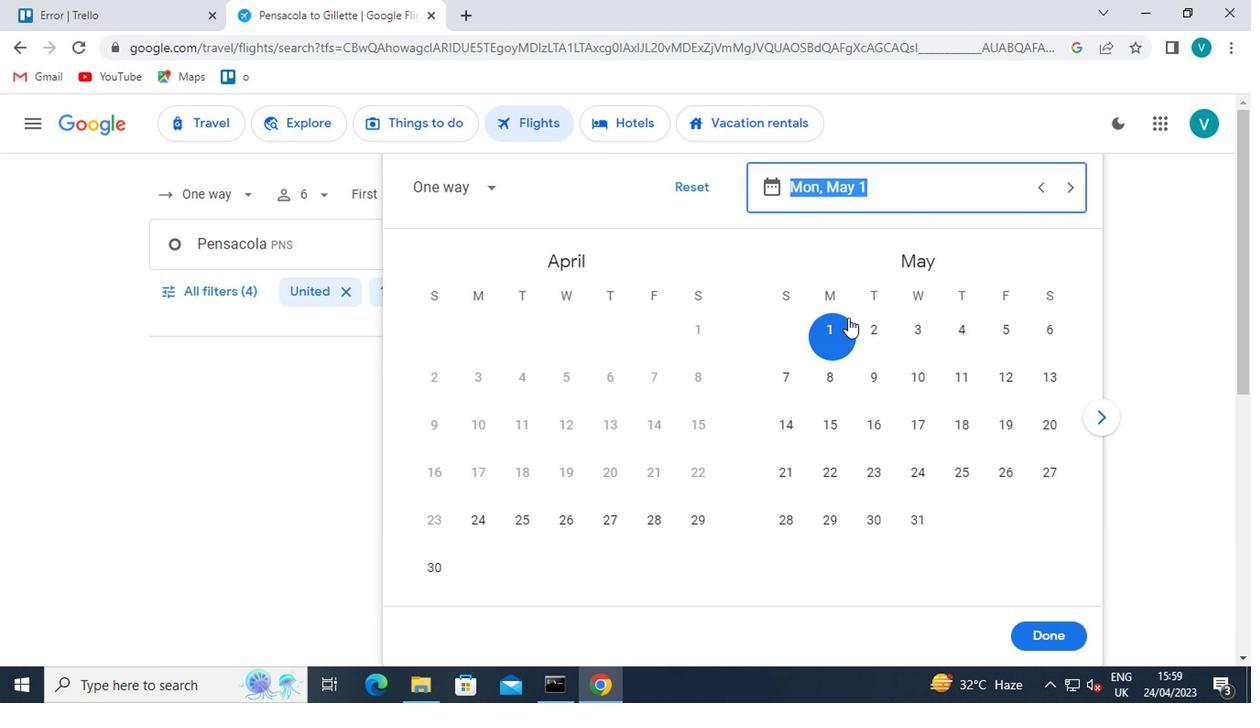 
Action: Mouse pressed left at (826, 345)
Screenshot: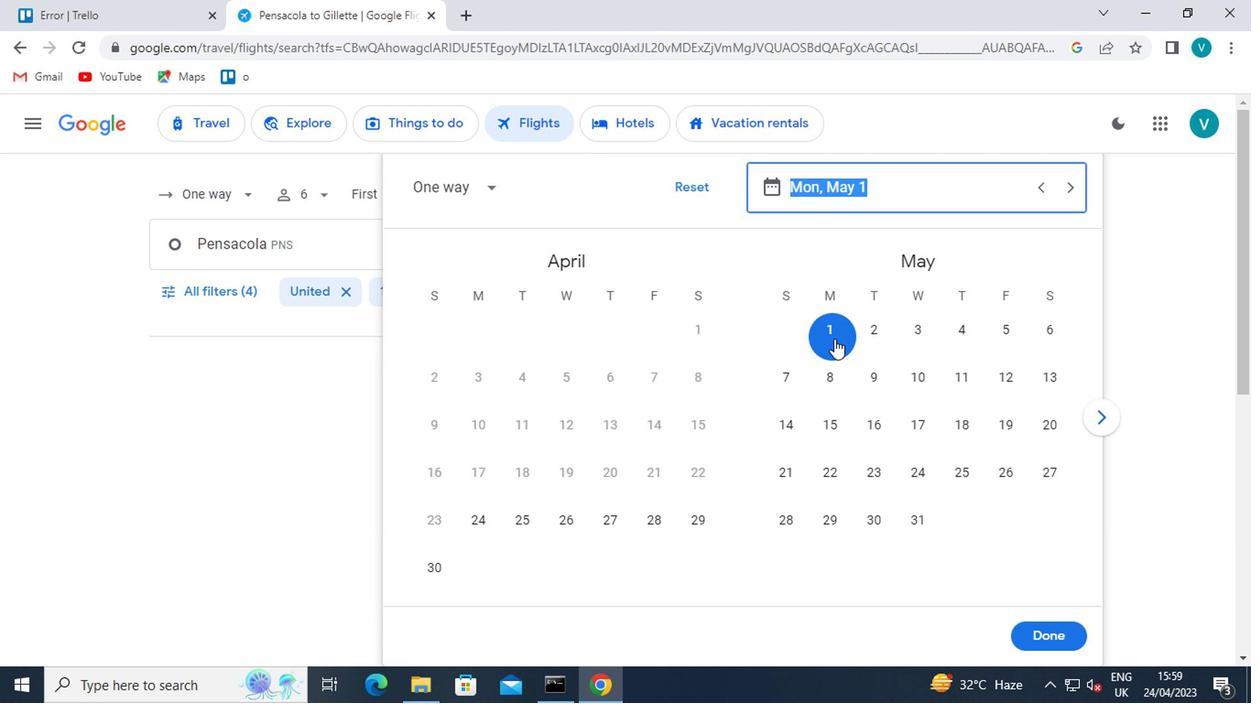 
Action: Mouse moved to (1044, 640)
Screenshot: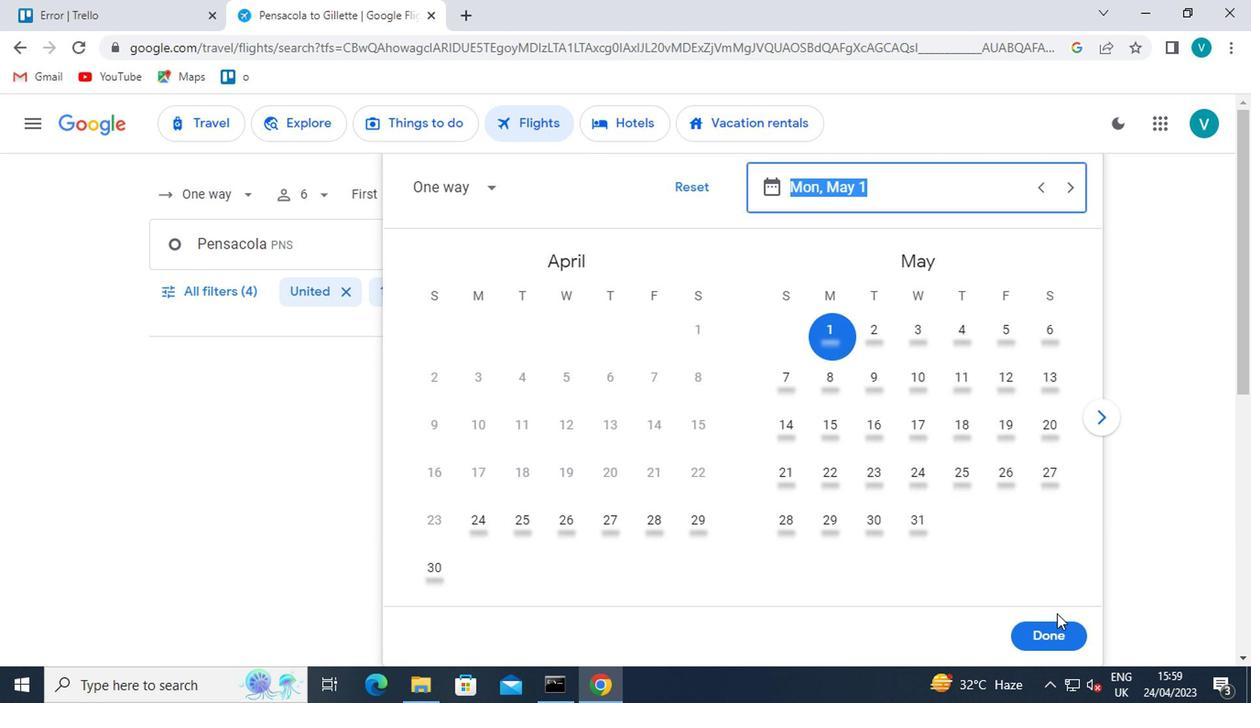 
Action: Mouse pressed left at (1044, 640)
Screenshot: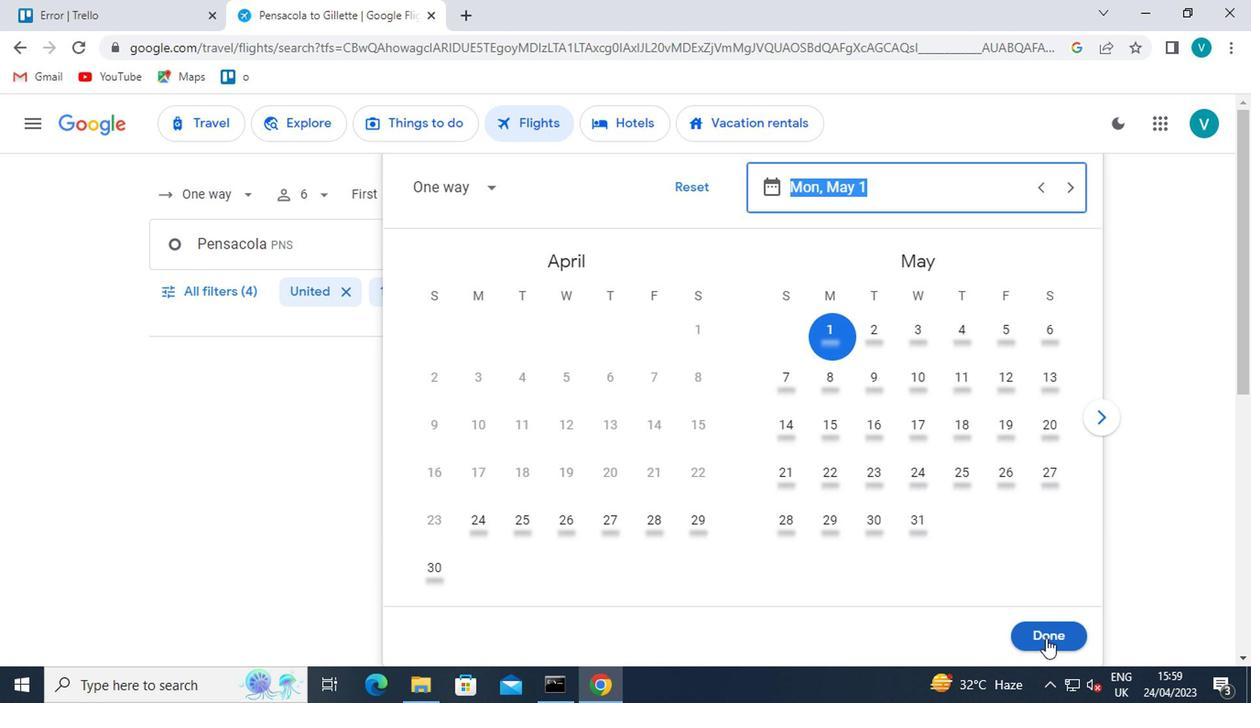 
Action: Mouse moved to (352, 252)
Screenshot: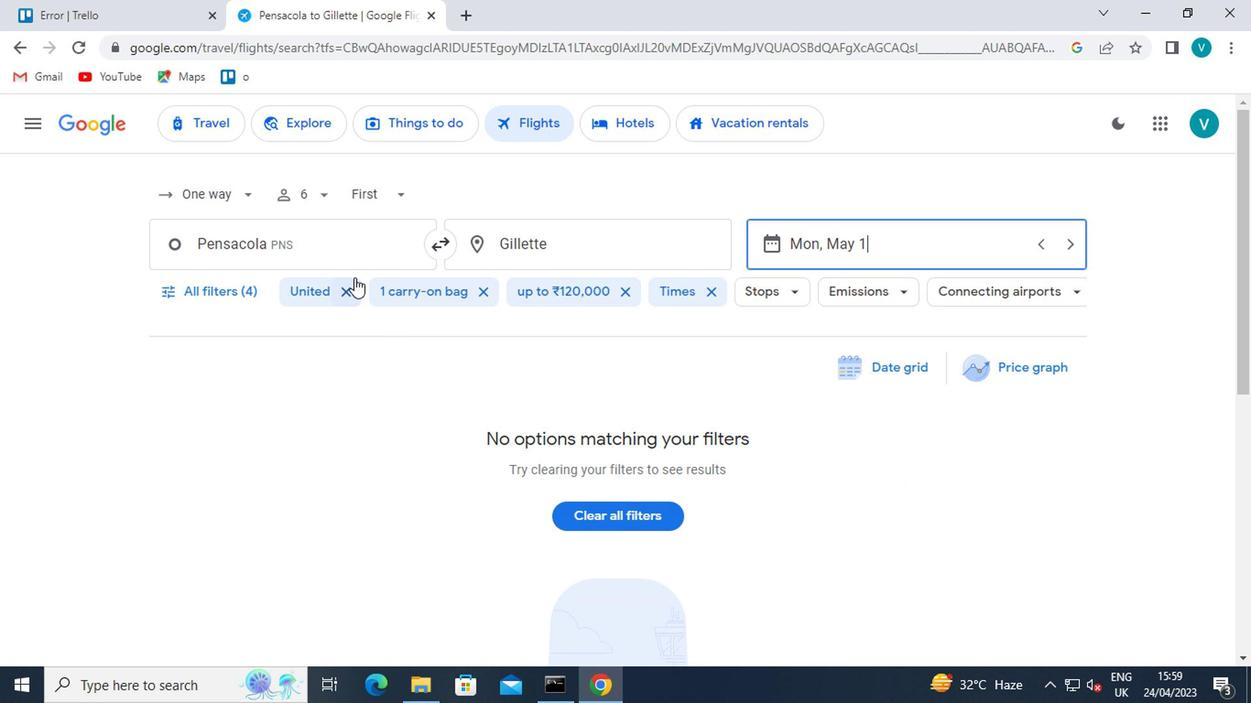 
Action: Mouse pressed left at (352, 252)
Screenshot: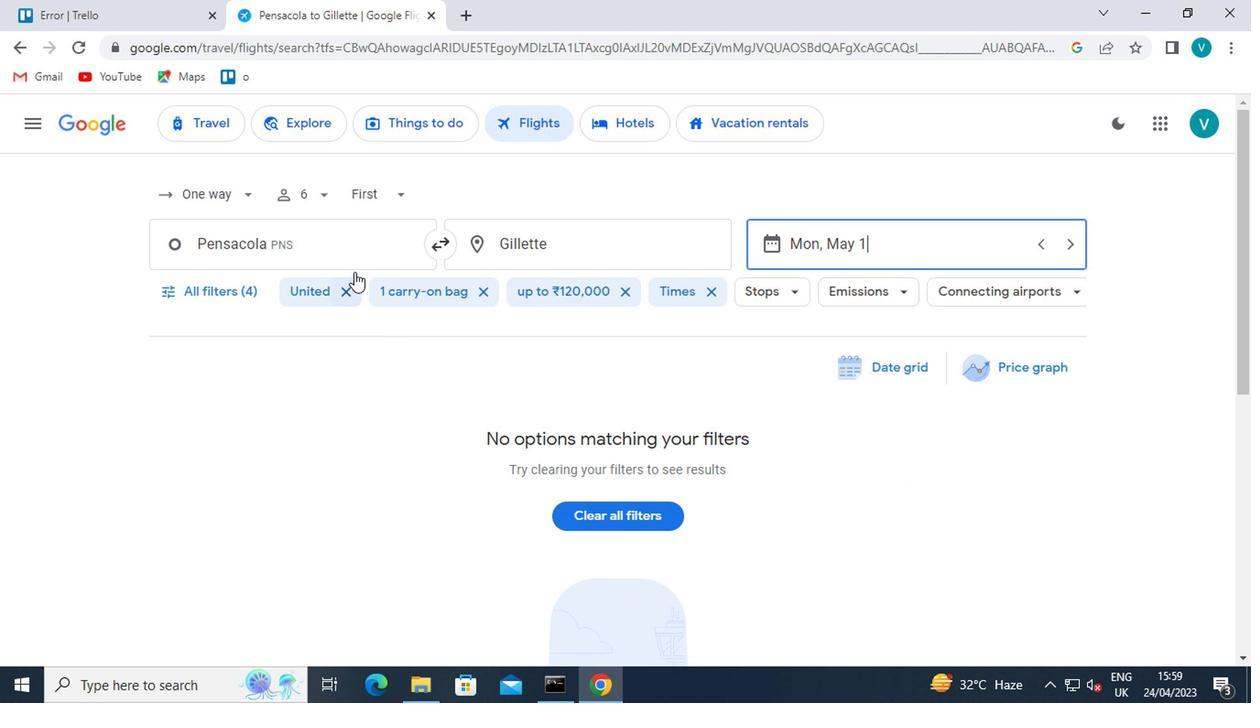 
Action: Mouse moved to (314, 349)
Screenshot: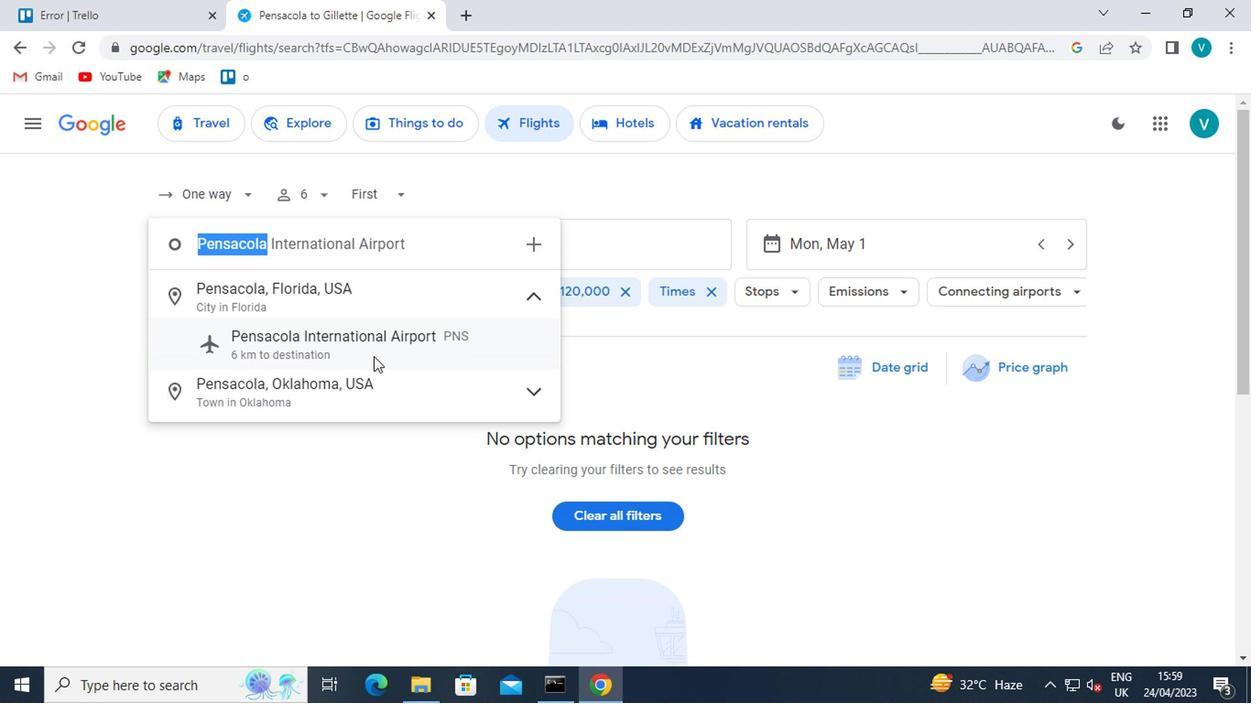 
Action: Mouse pressed left at (314, 349)
Screenshot: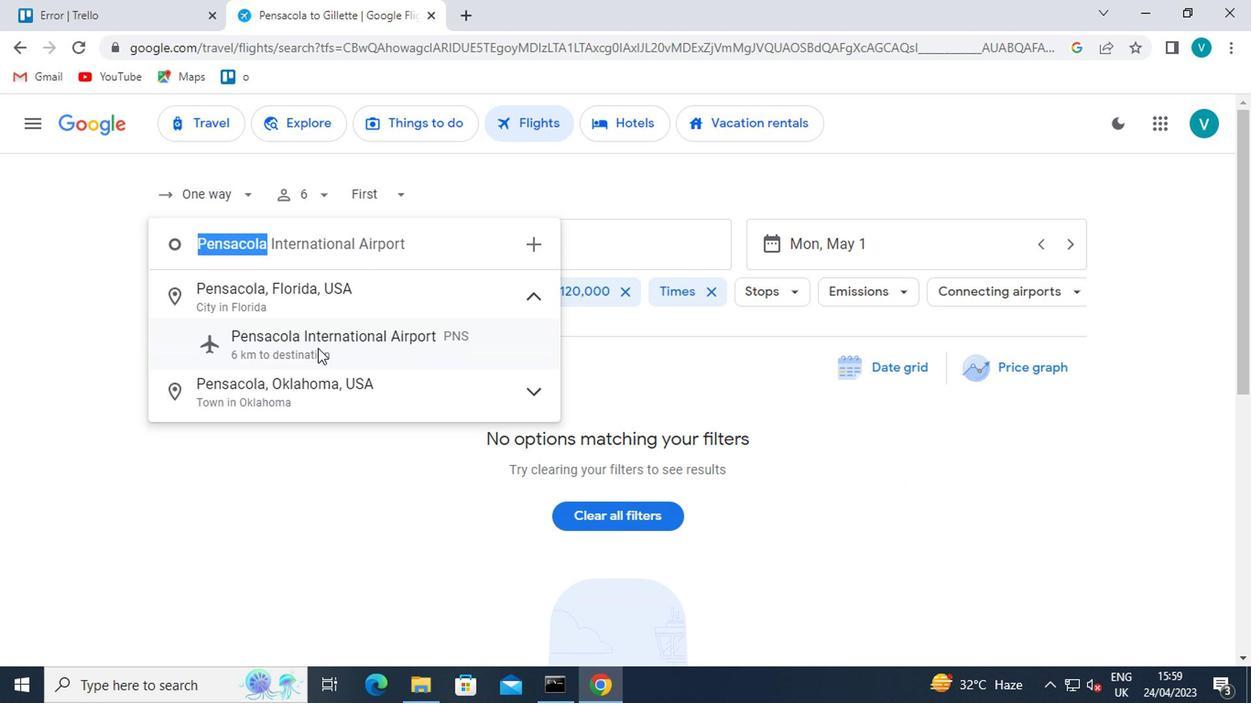 
Action: Mouse moved to (224, 293)
Screenshot: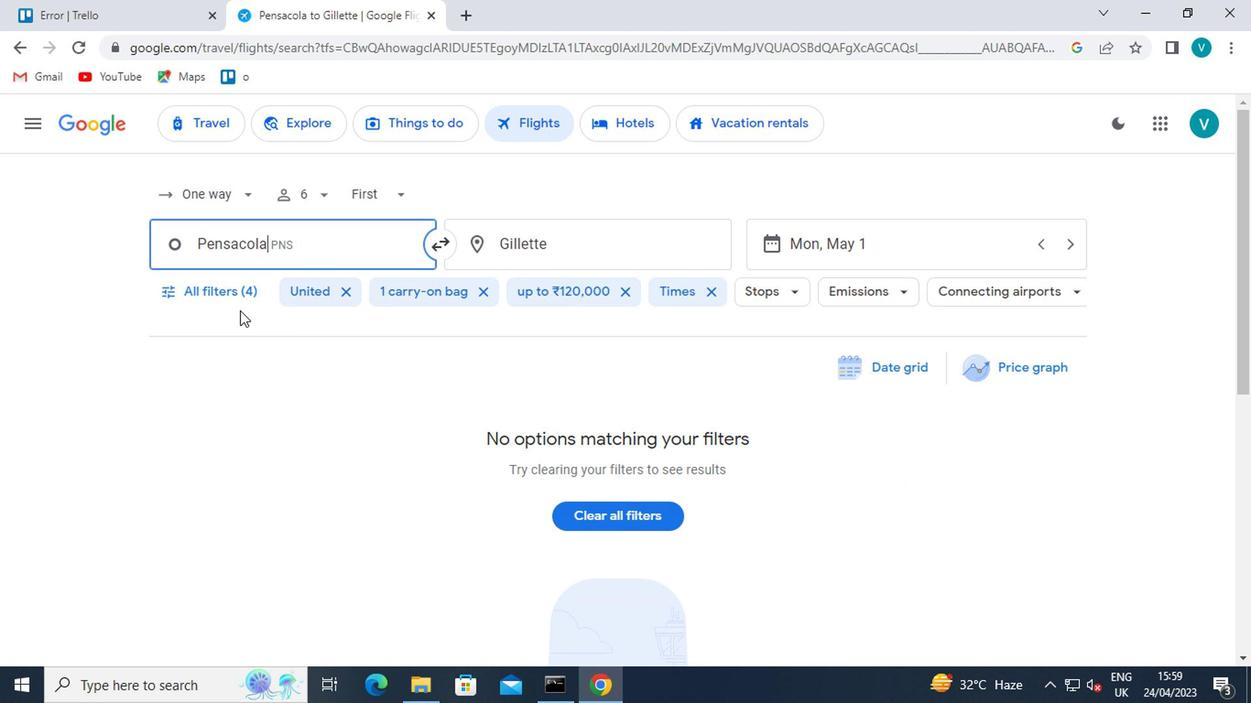 
Action: Mouse pressed left at (224, 293)
Screenshot: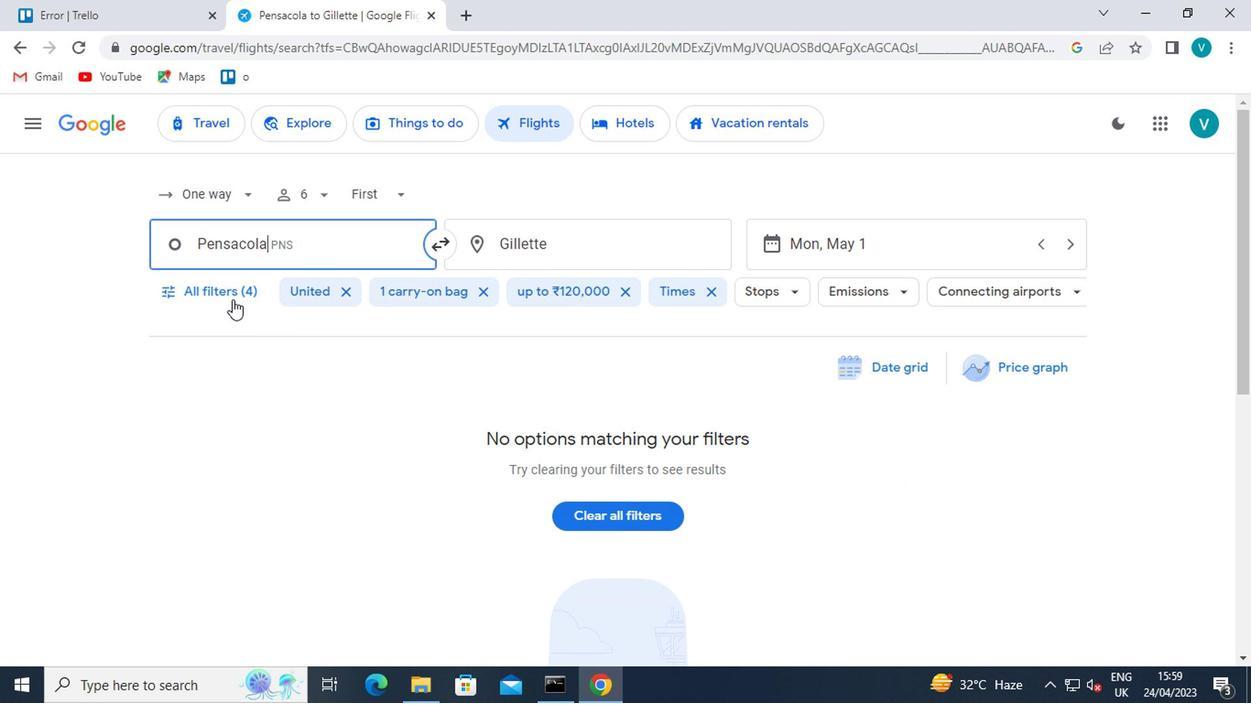 
Action: Mouse moved to (343, 509)
Screenshot: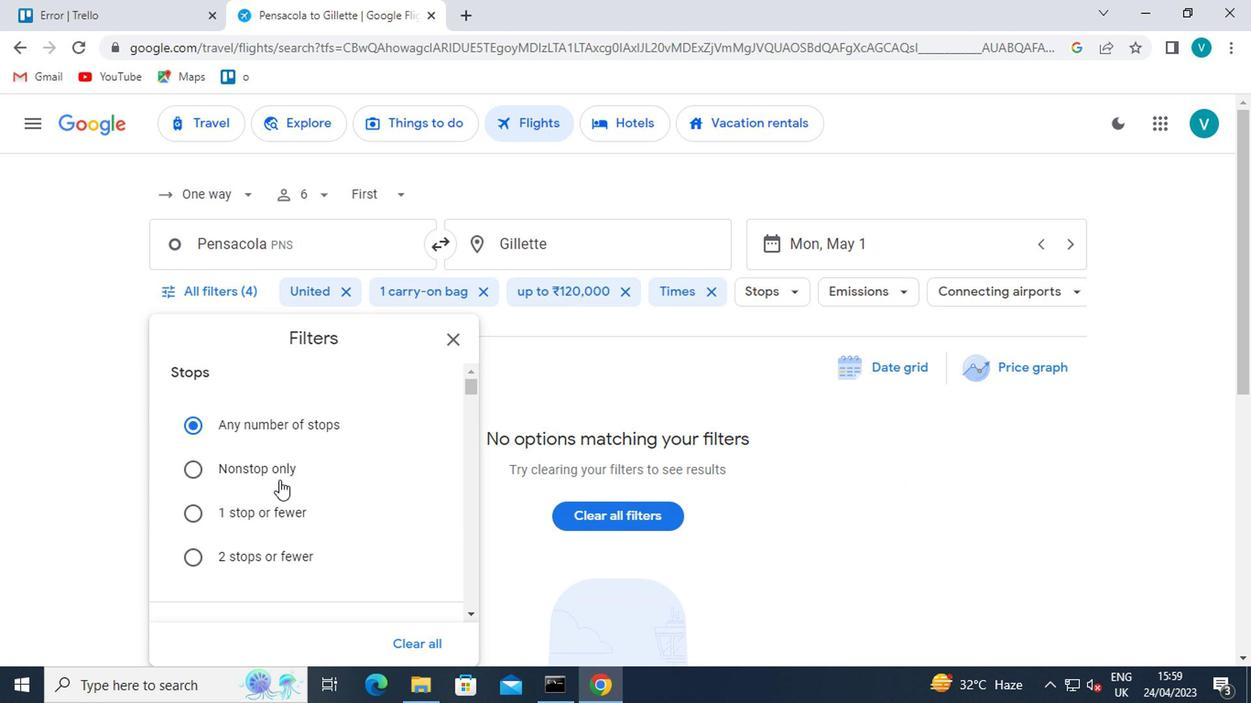 
Action: Mouse scrolled (343, 508) with delta (0, 0)
Screenshot: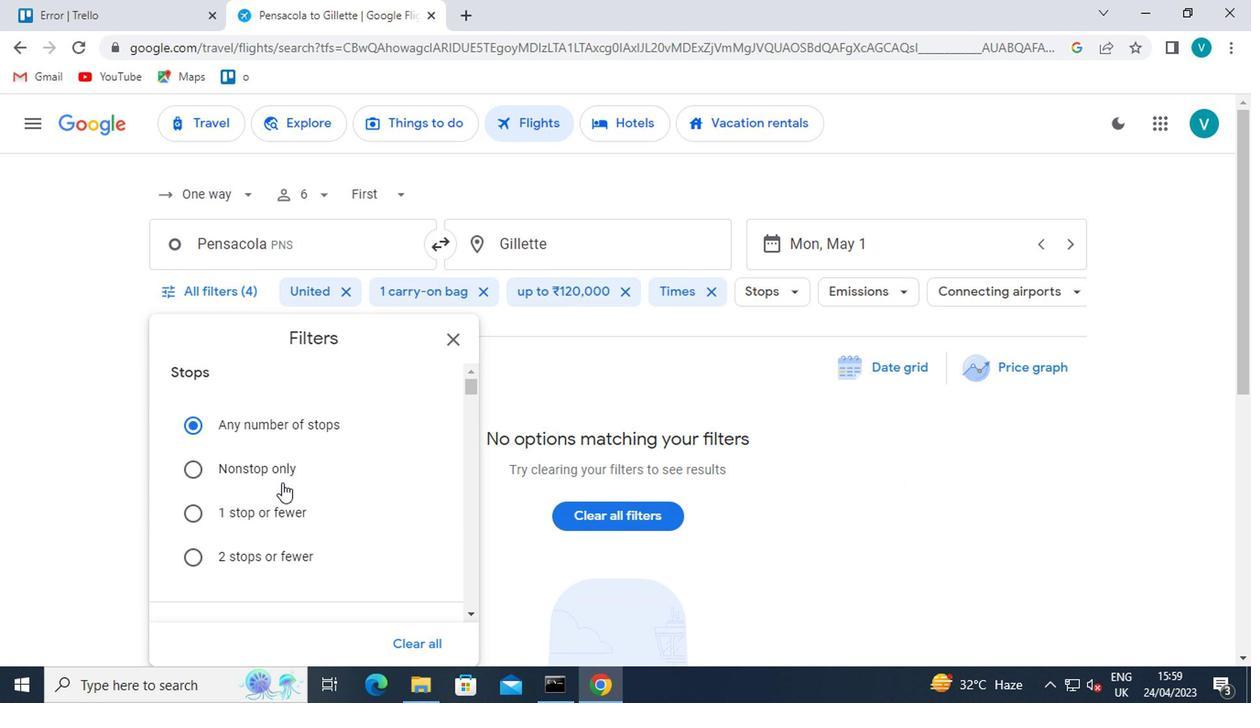 
Action: Mouse moved to (345, 509)
Screenshot: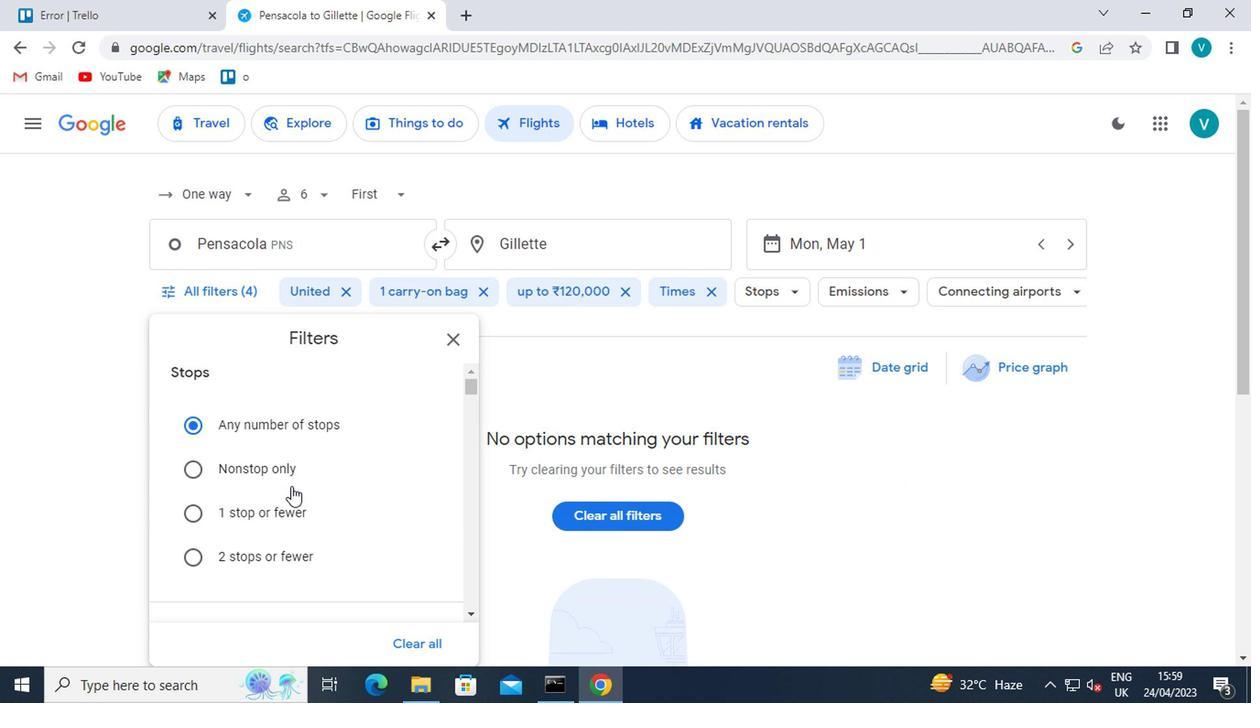 
Action: Mouse scrolled (345, 508) with delta (0, 0)
Screenshot: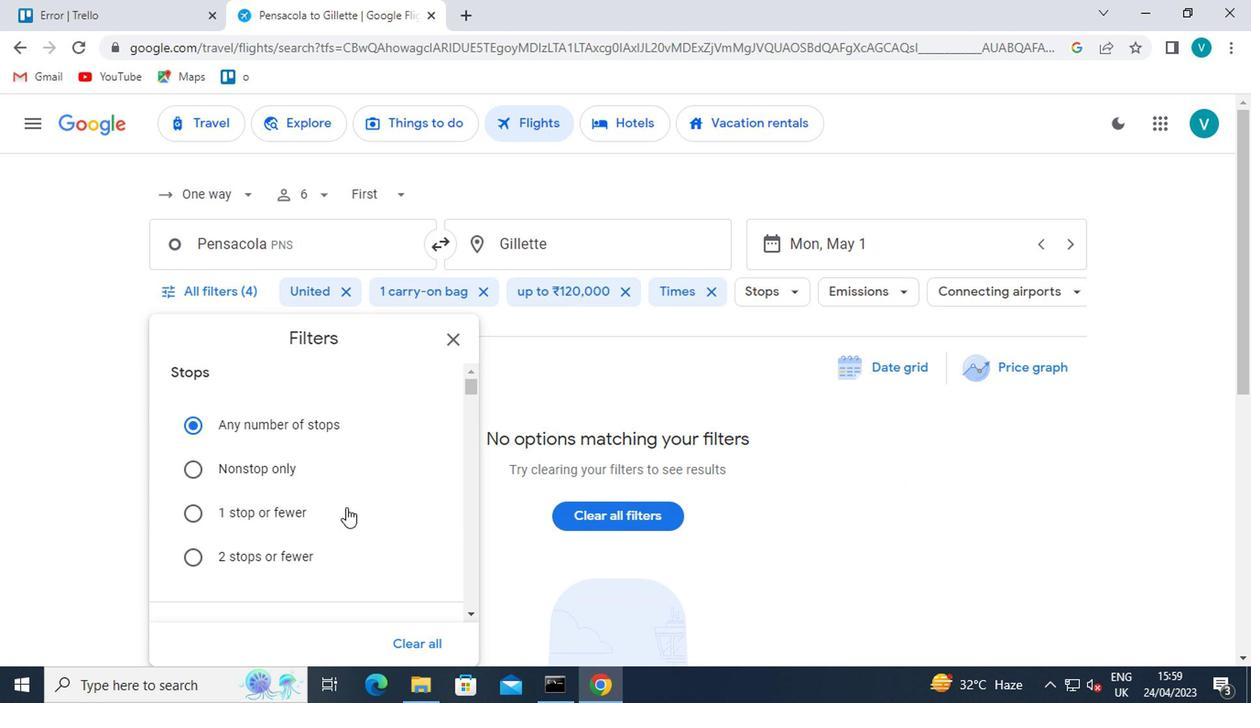 
Action: Mouse scrolled (345, 508) with delta (0, 0)
Screenshot: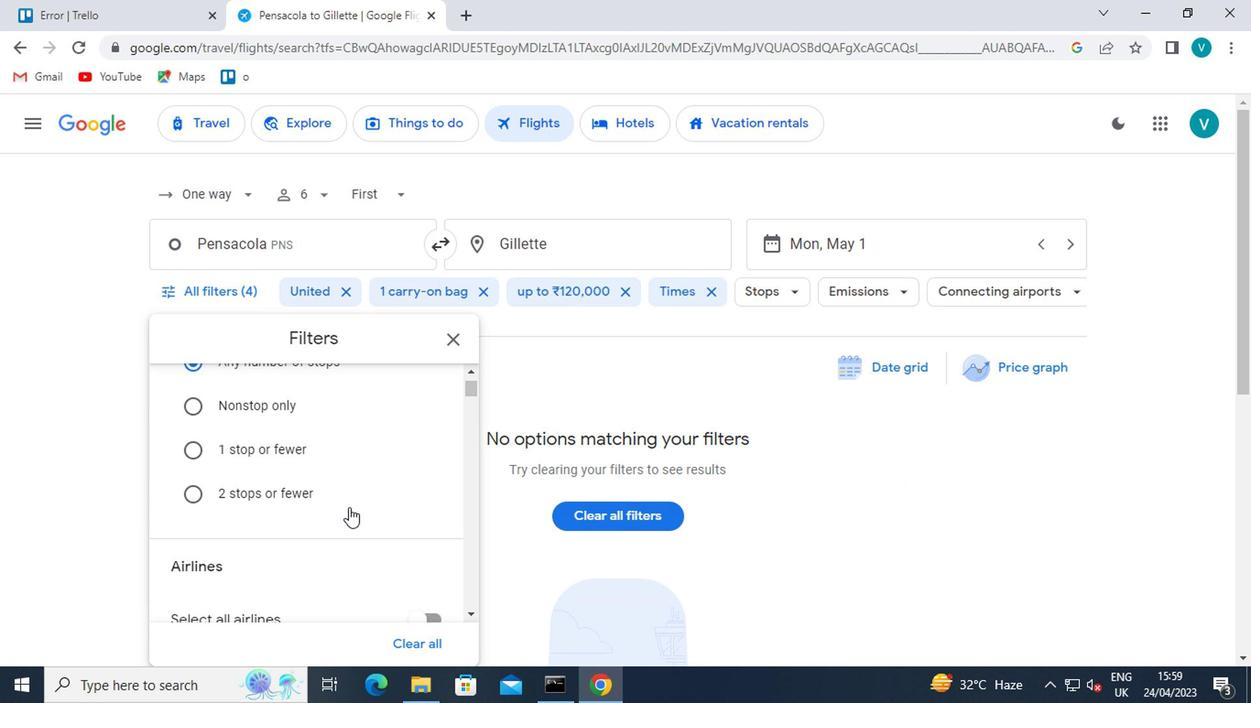 
Action: Mouse scrolled (345, 508) with delta (0, 0)
Screenshot: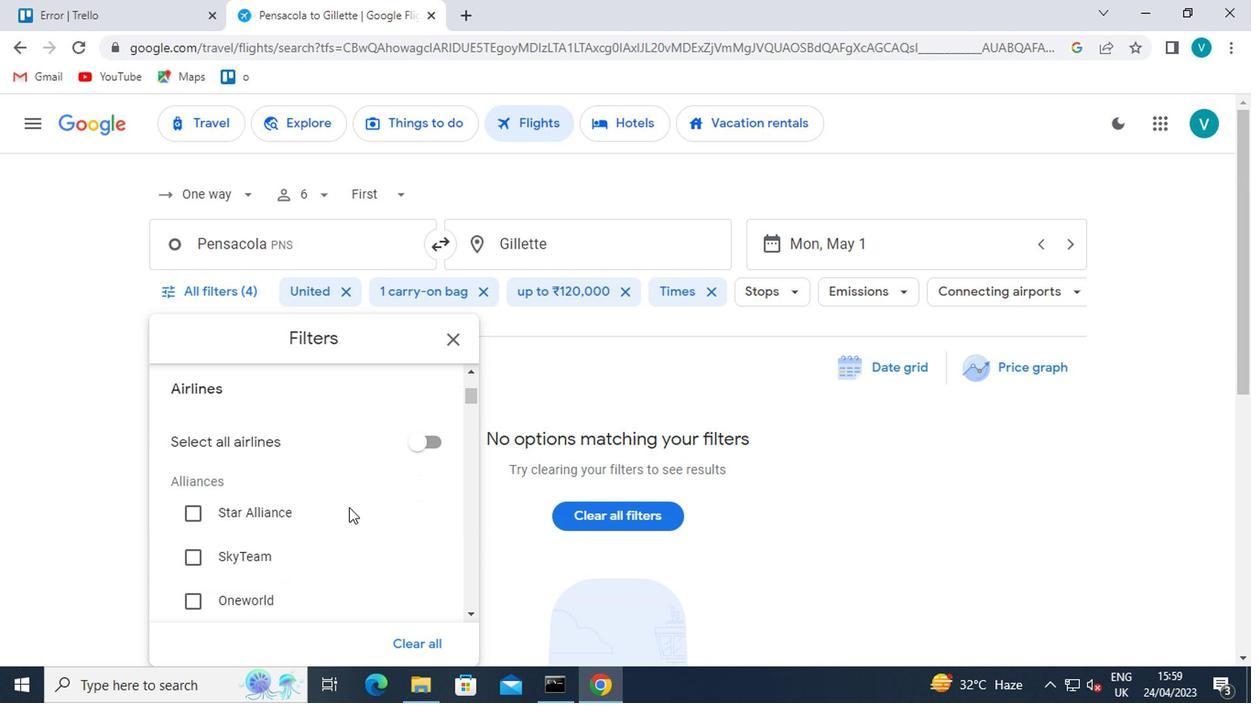 
Action: Mouse scrolled (345, 508) with delta (0, 0)
Screenshot: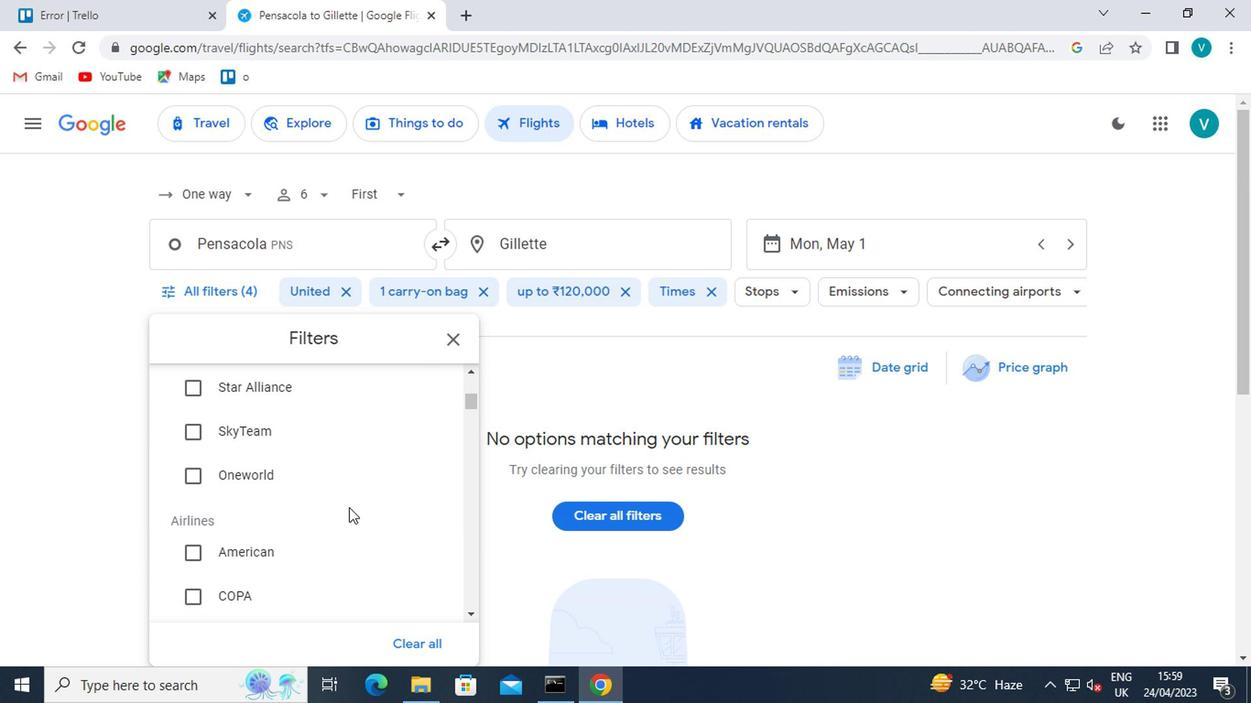 
Action: Mouse scrolled (345, 508) with delta (0, 0)
Screenshot: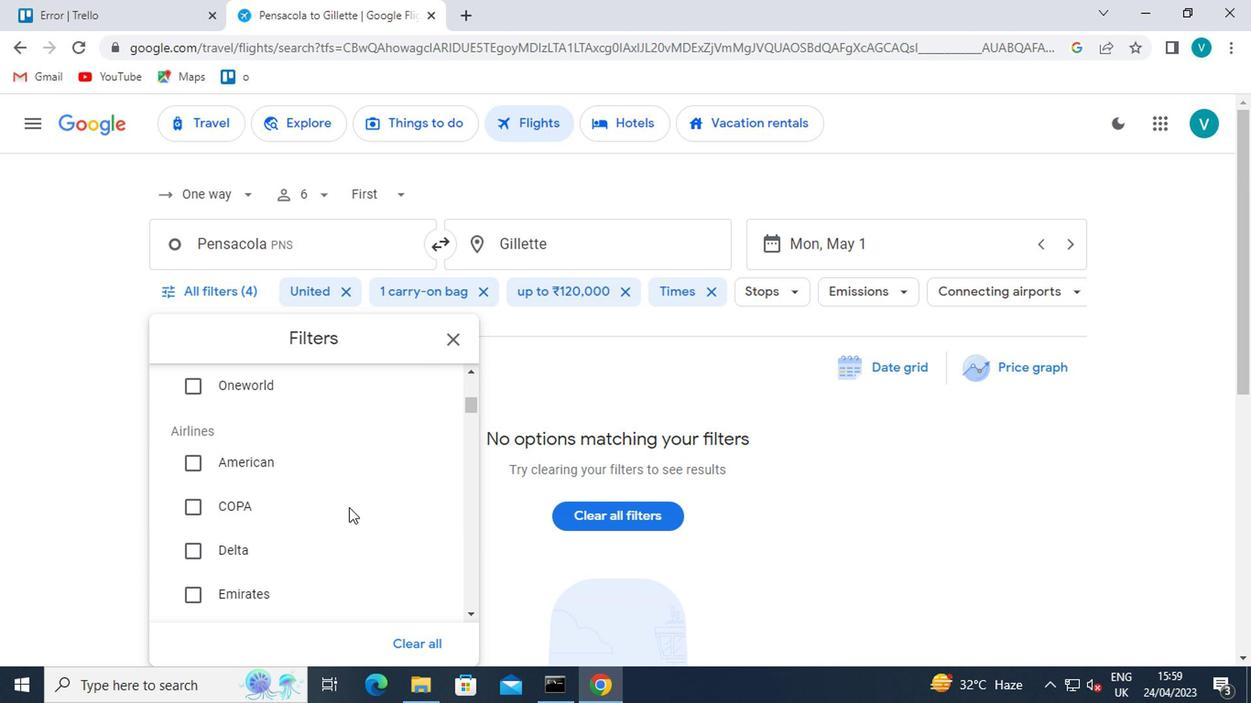 
Action: Mouse scrolled (345, 508) with delta (0, 0)
Screenshot: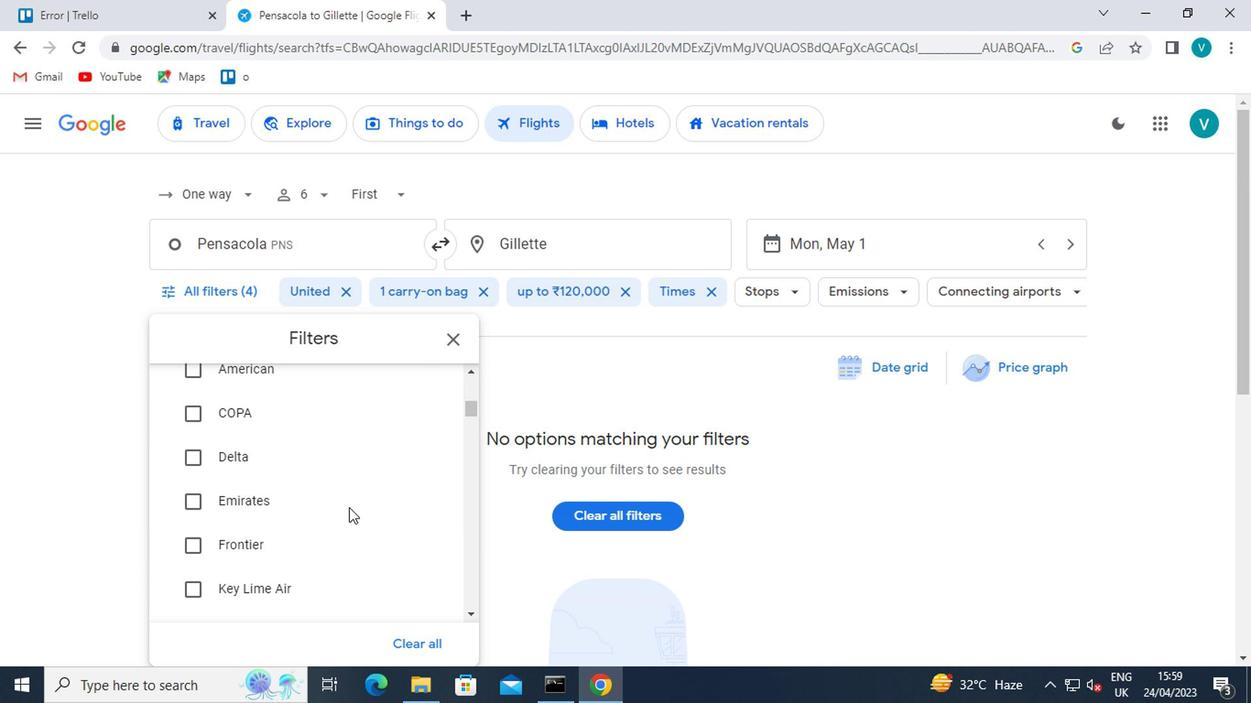 
Action: Mouse scrolled (345, 508) with delta (0, 0)
Screenshot: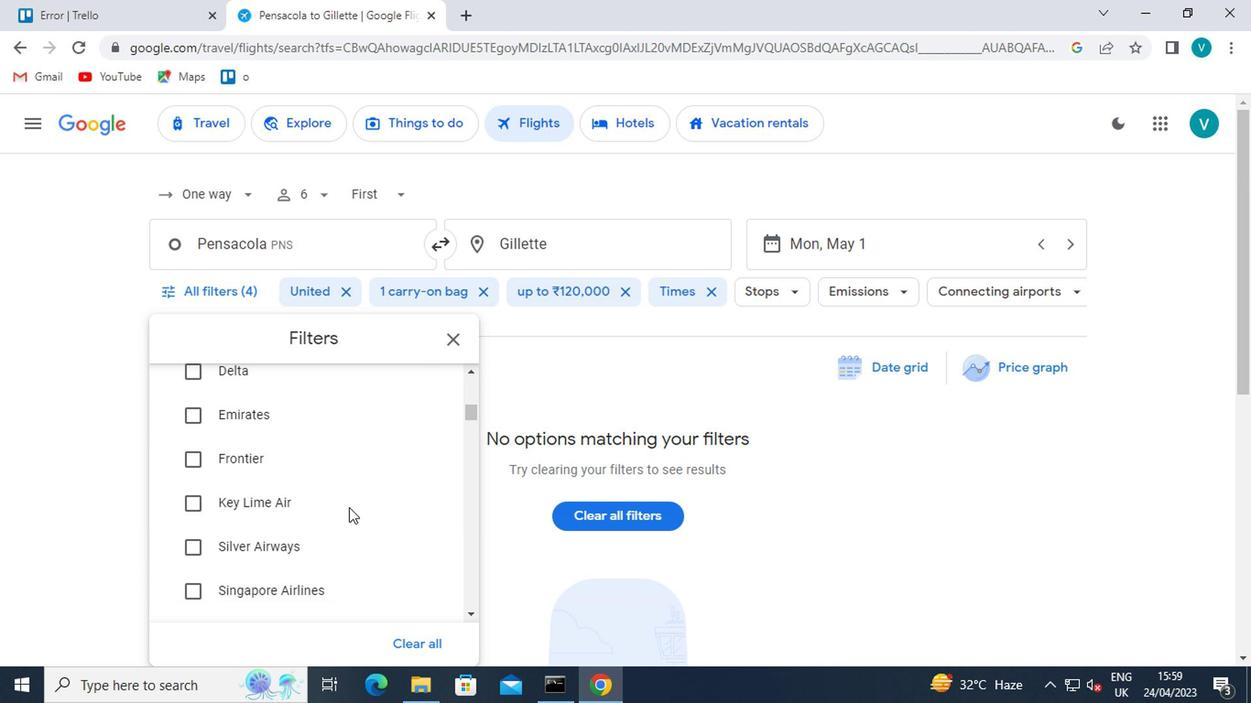 
Action: Mouse moved to (399, 533)
Screenshot: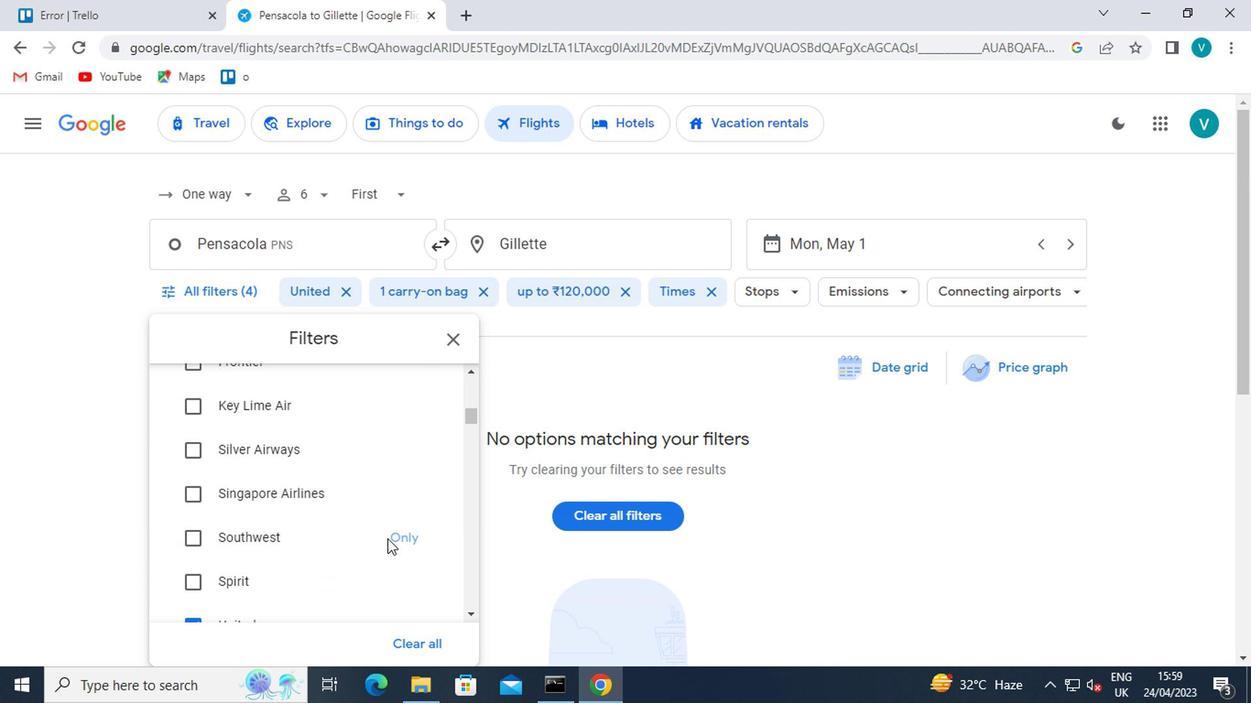 
Action: Mouse pressed left at (399, 533)
Screenshot: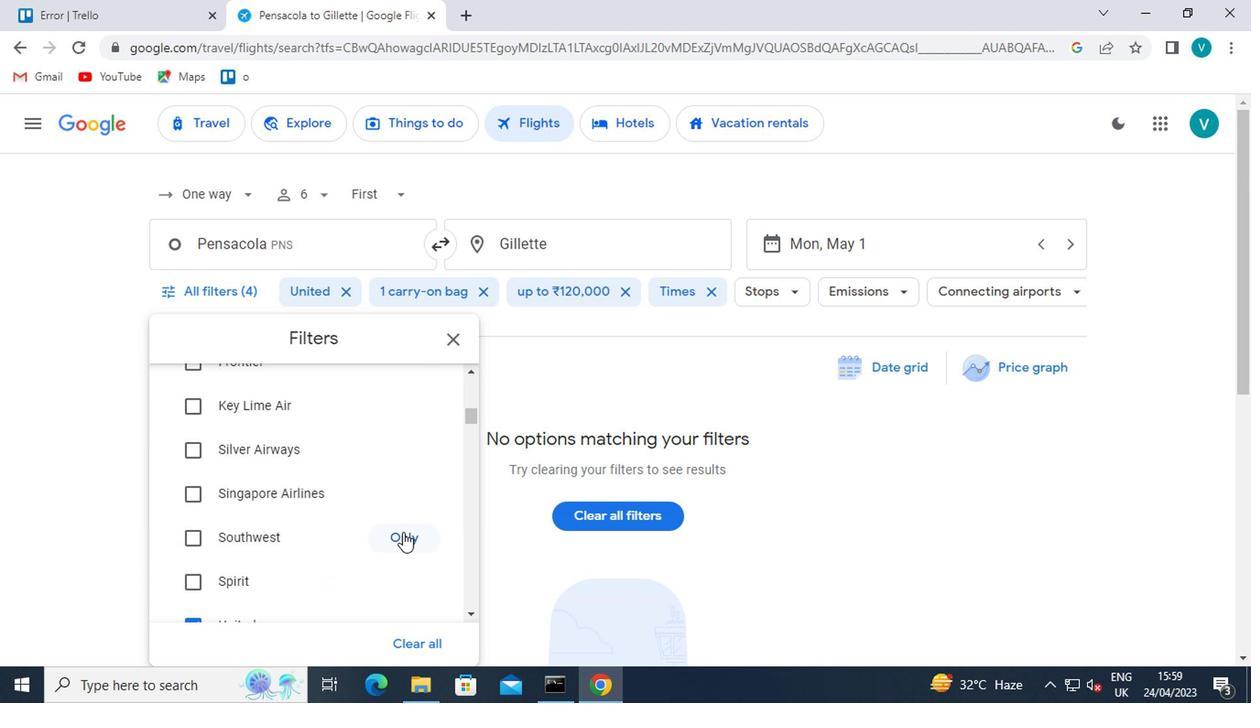 
Action: Mouse scrolled (399, 533) with delta (0, 0)
Screenshot: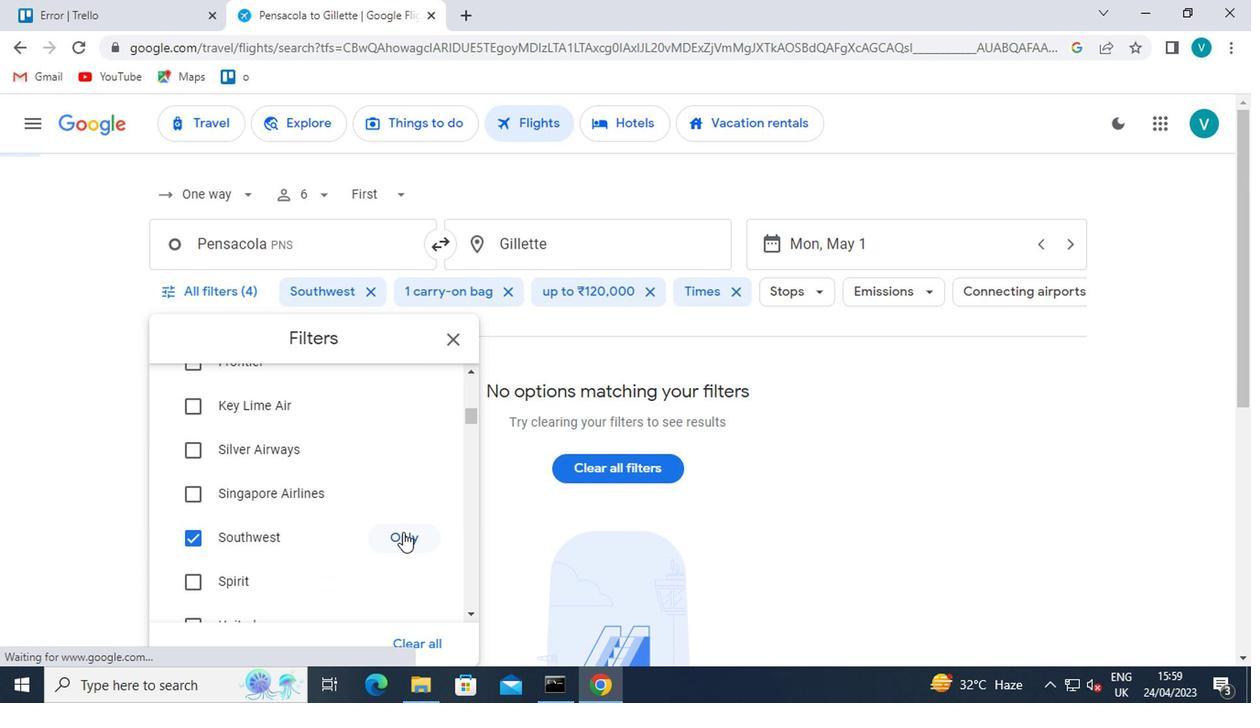 
Action: Mouse moved to (399, 533)
Screenshot: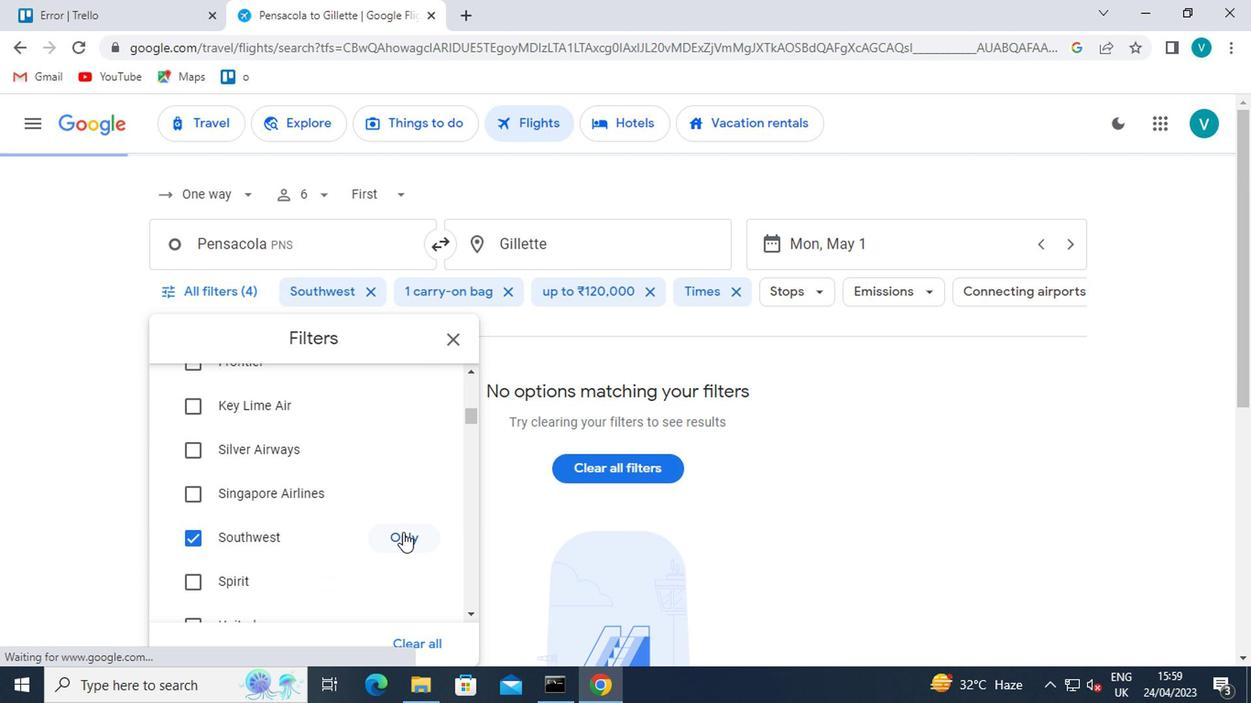 
Action: Mouse scrolled (399, 533) with delta (0, 0)
Screenshot: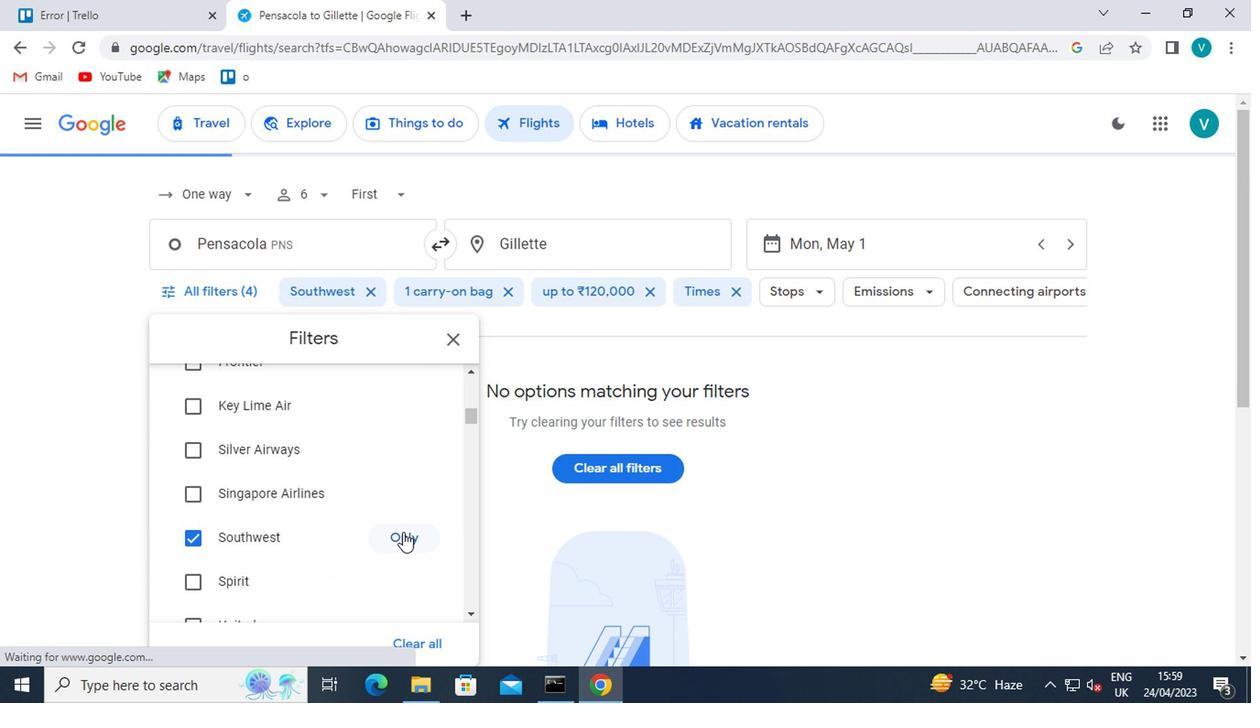 
Action: Mouse scrolled (399, 533) with delta (0, 0)
Screenshot: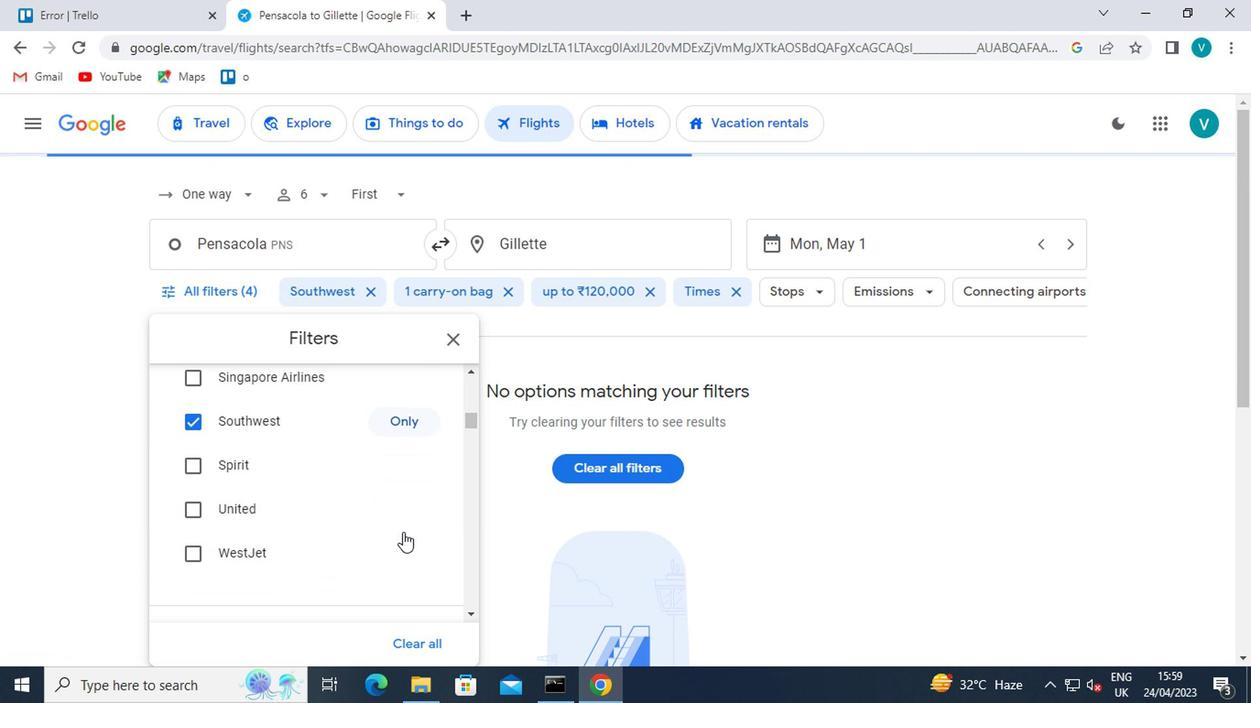 
Action: Mouse moved to (397, 547)
Screenshot: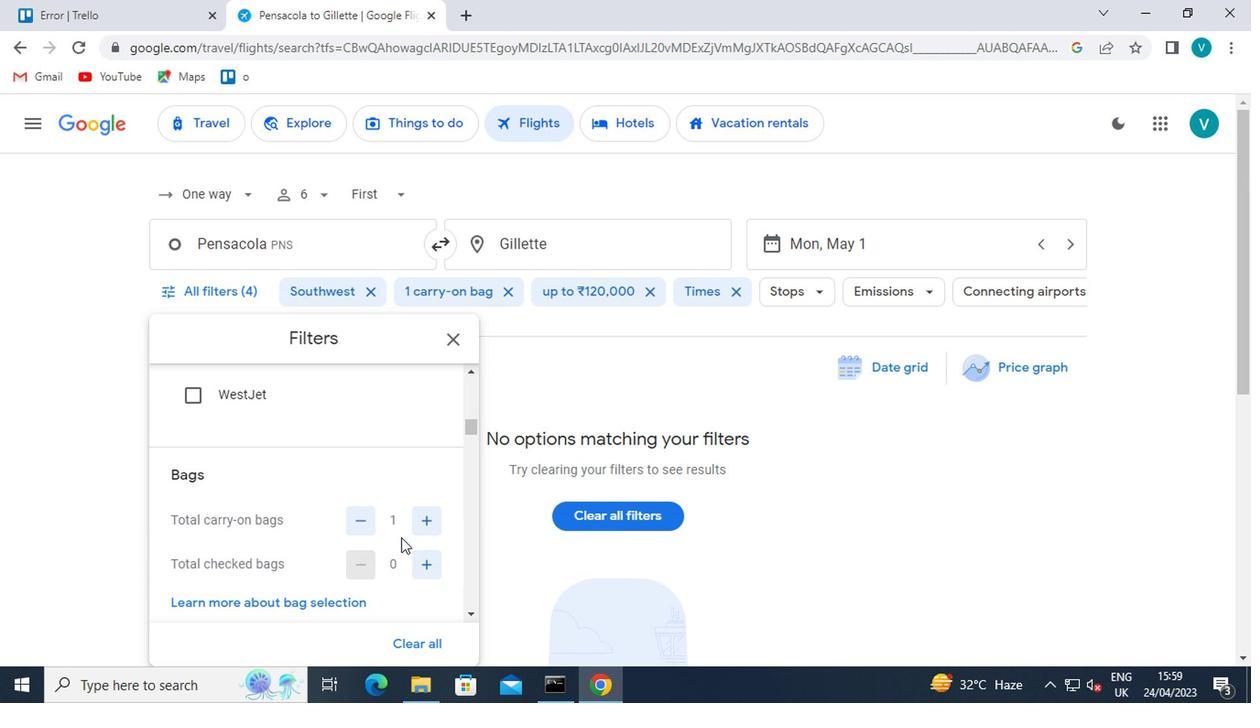 
Action: Mouse scrolled (397, 546) with delta (0, 0)
Screenshot: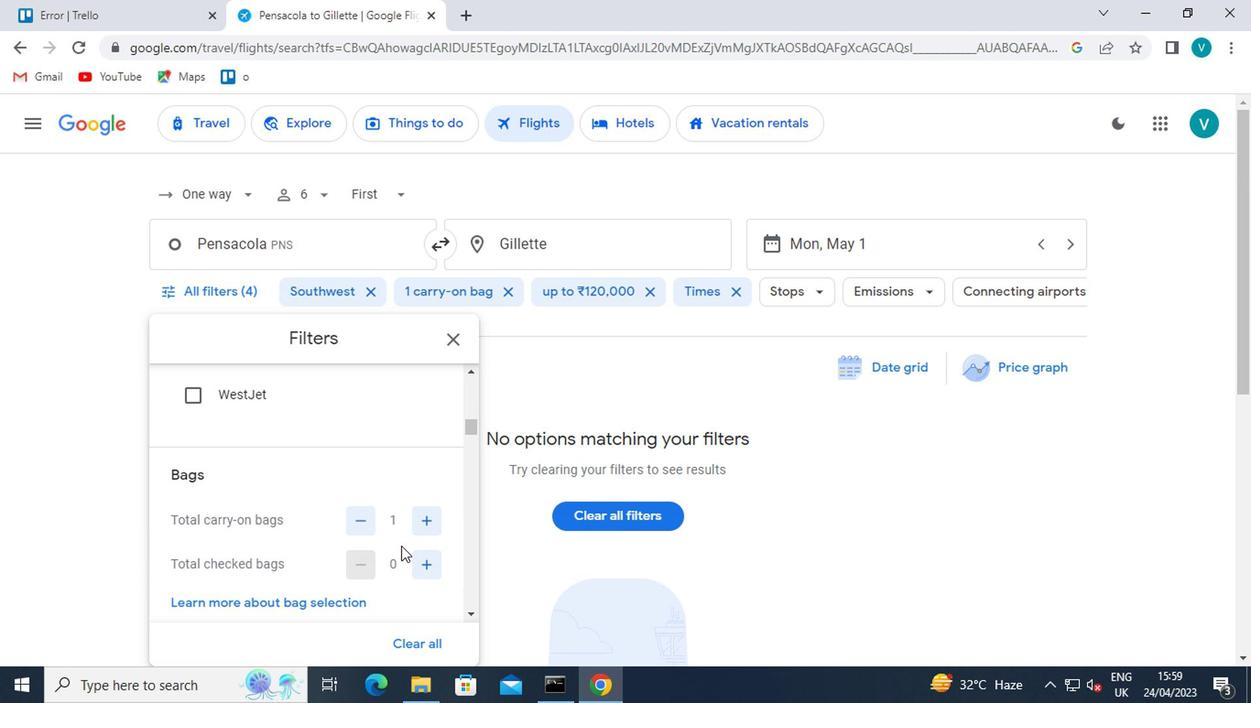 
Action: Mouse scrolled (397, 546) with delta (0, 0)
Screenshot: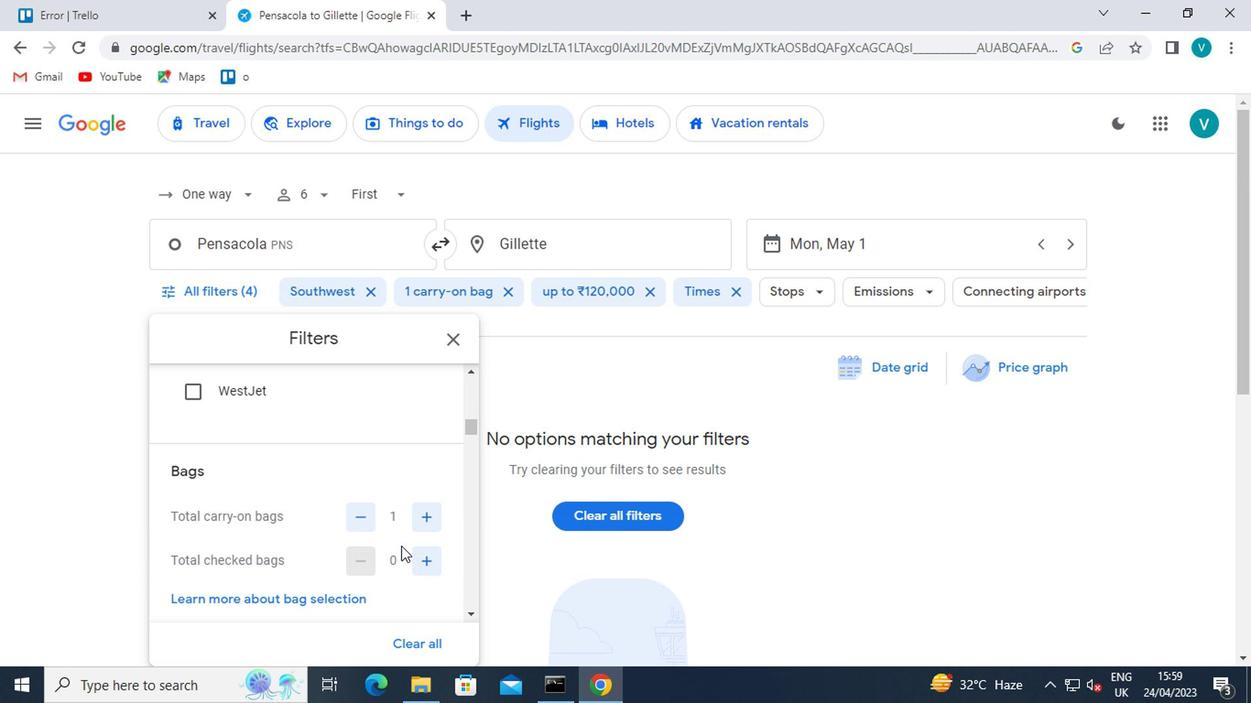 
Action: Mouse scrolled (397, 546) with delta (0, 0)
Screenshot: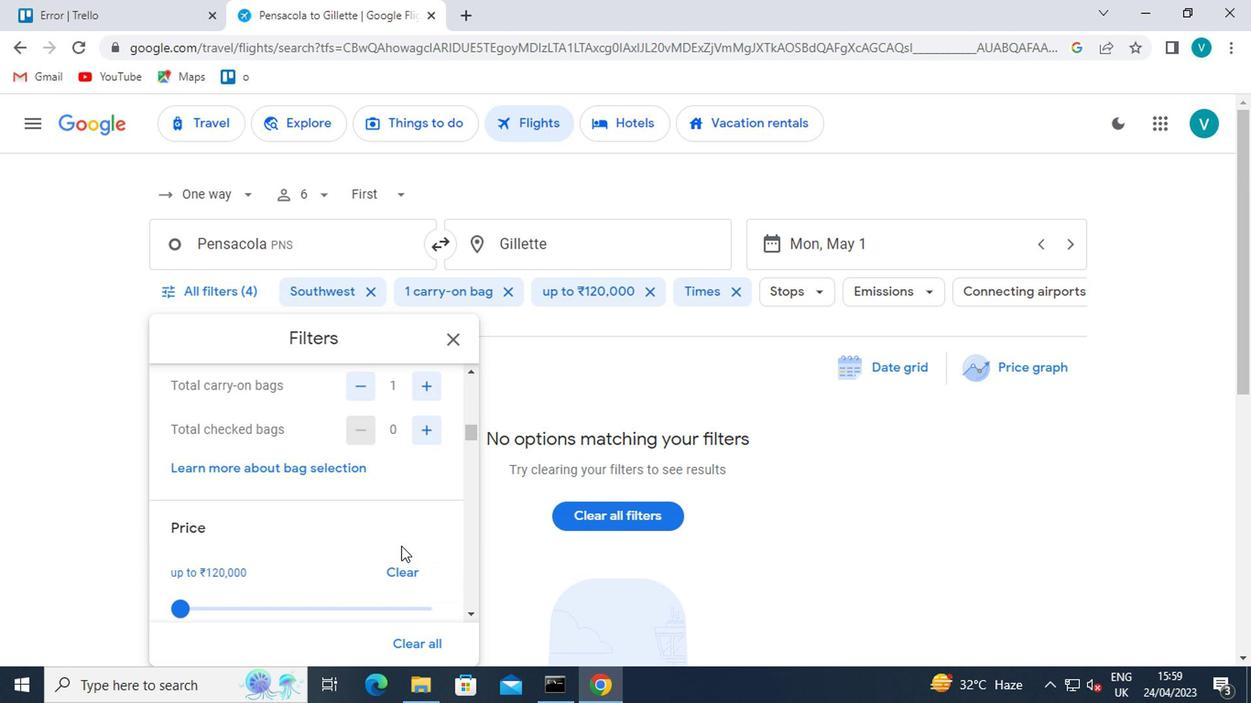 
Action: Mouse moved to (296, 479)
Screenshot: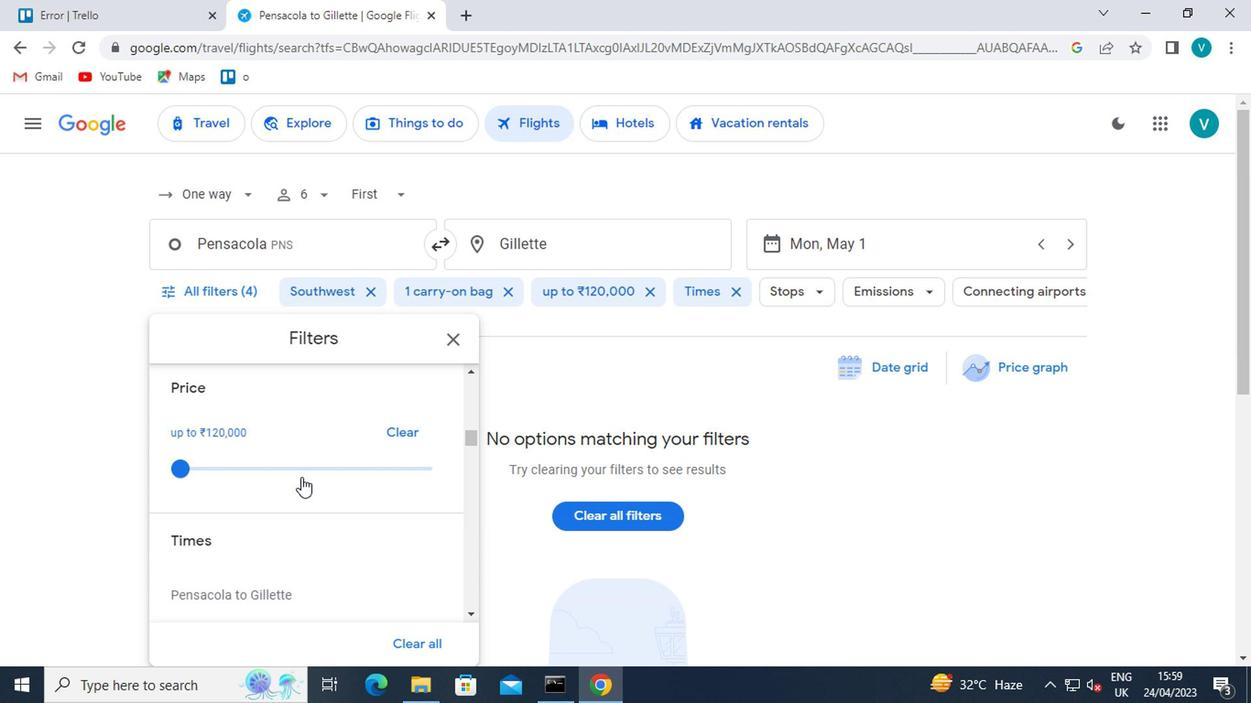 
Action: Mouse scrolled (296, 479) with delta (0, 0)
Screenshot: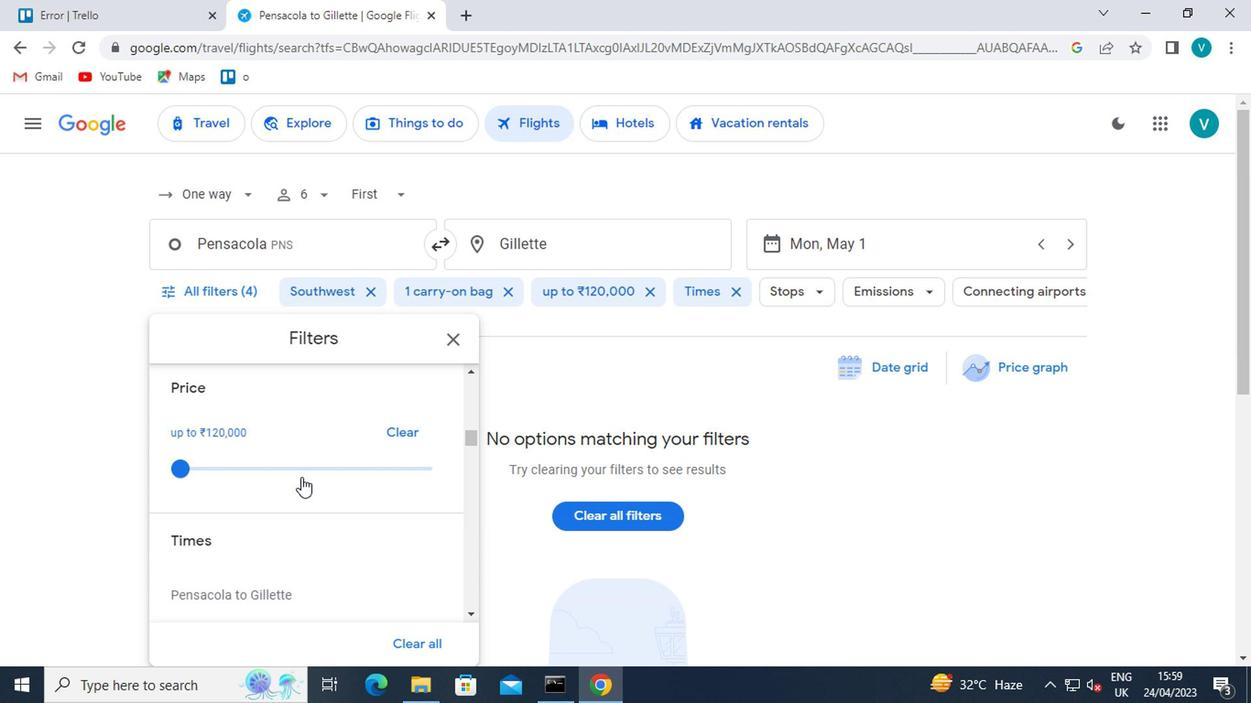 
Action: Mouse moved to (325, 585)
Screenshot: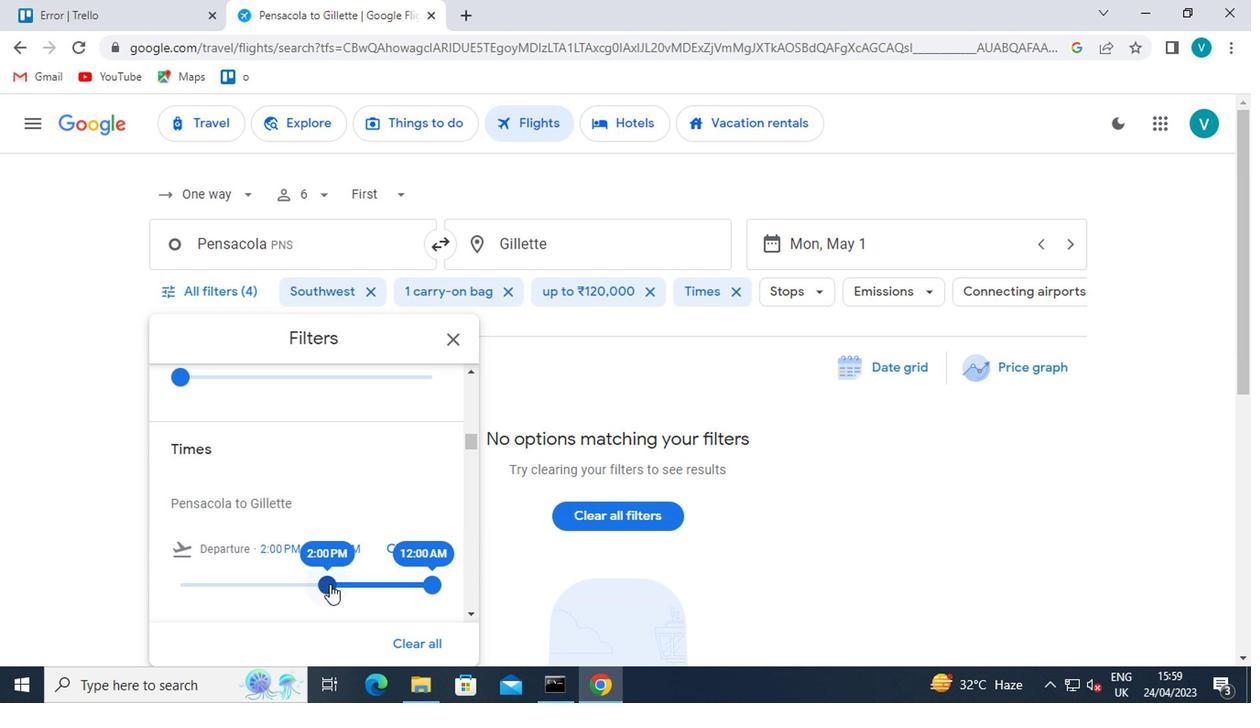 
Action: Mouse pressed left at (325, 585)
Screenshot: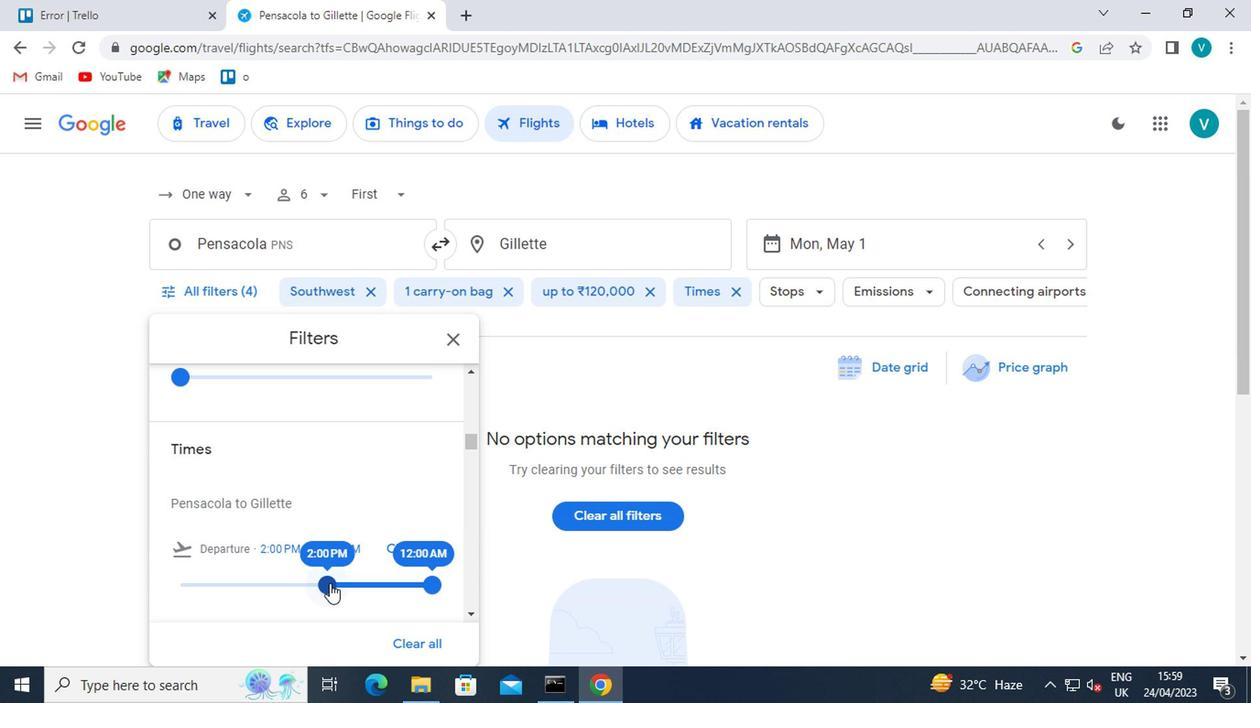 
Action: Mouse moved to (332, 578)
Screenshot: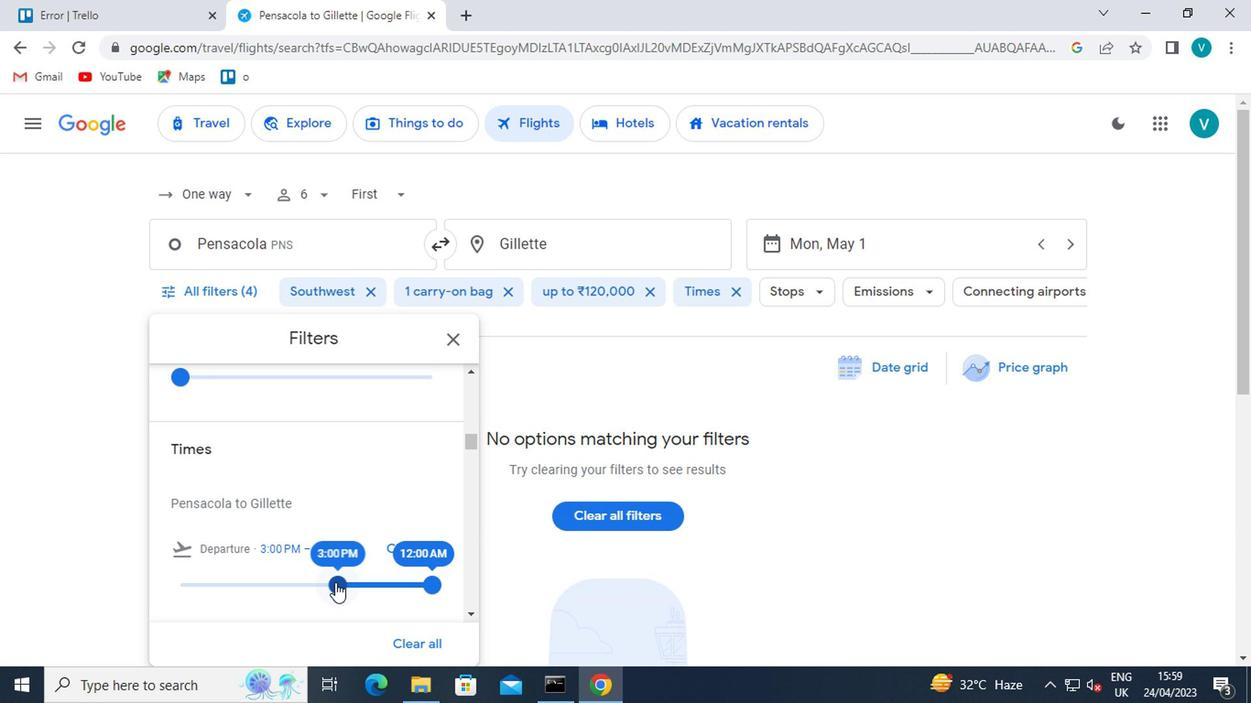 
